 Task: Search round trip flight ticket for 5 adults, 1 child, 2 infants in seat and 1 infant on lap in business from Niagara Falls: Niagara Falls International Airport to Springfield: Abraham Lincoln Capital Airport on 5-2-2023 and return on 5-2-2023. Choice of flights is Southwest. Number of bags: 1 carry on bag. Price is upto 96000. Outbound departure time preference is 21:15. Return departure time preference is 0:00.
Action: Mouse moved to (264, 326)
Screenshot: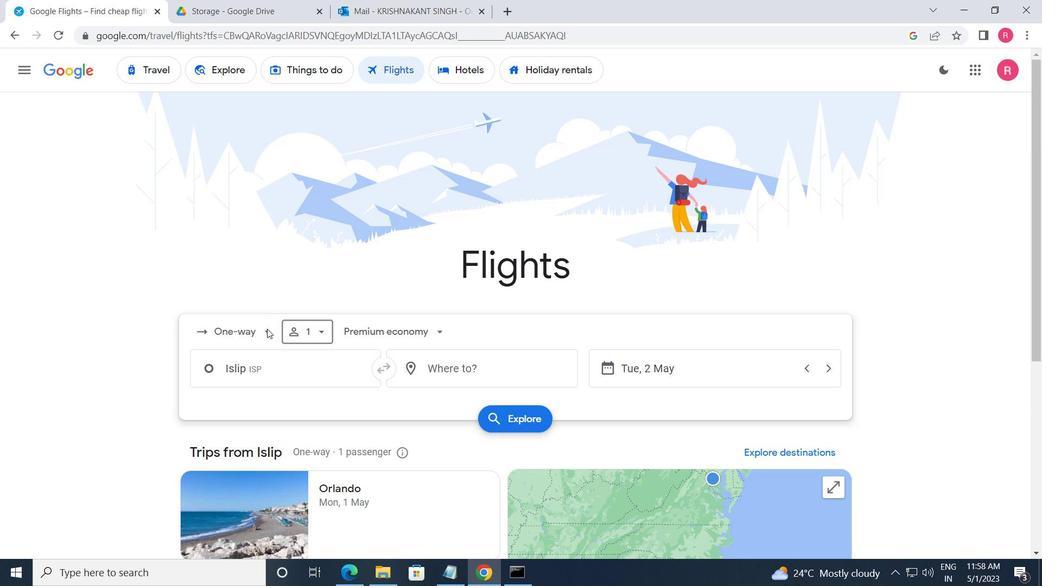 
Action: Mouse pressed left at (264, 326)
Screenshot: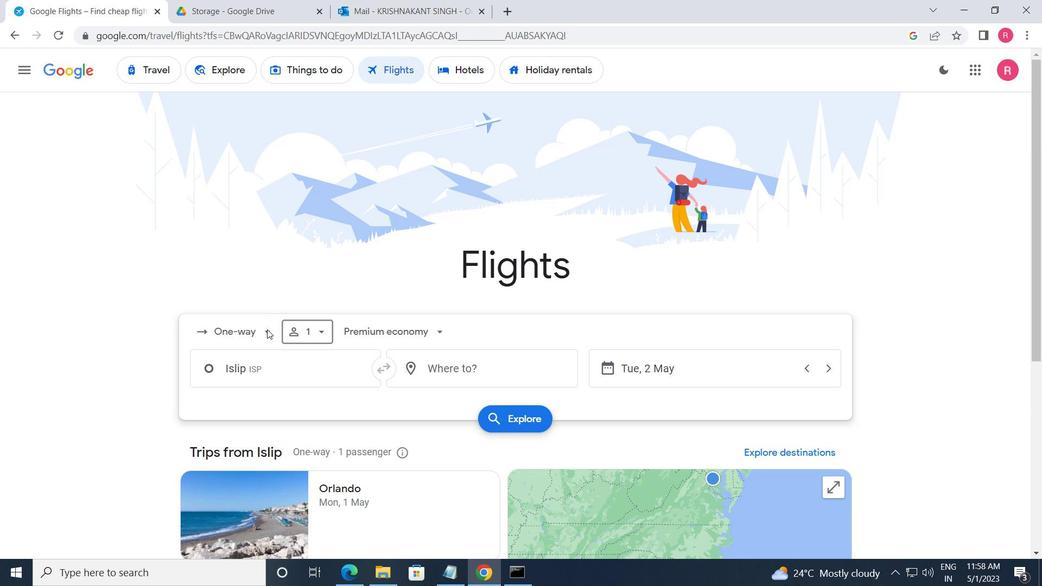 
Action: Mouse moved to (265, 387)
Screenshot: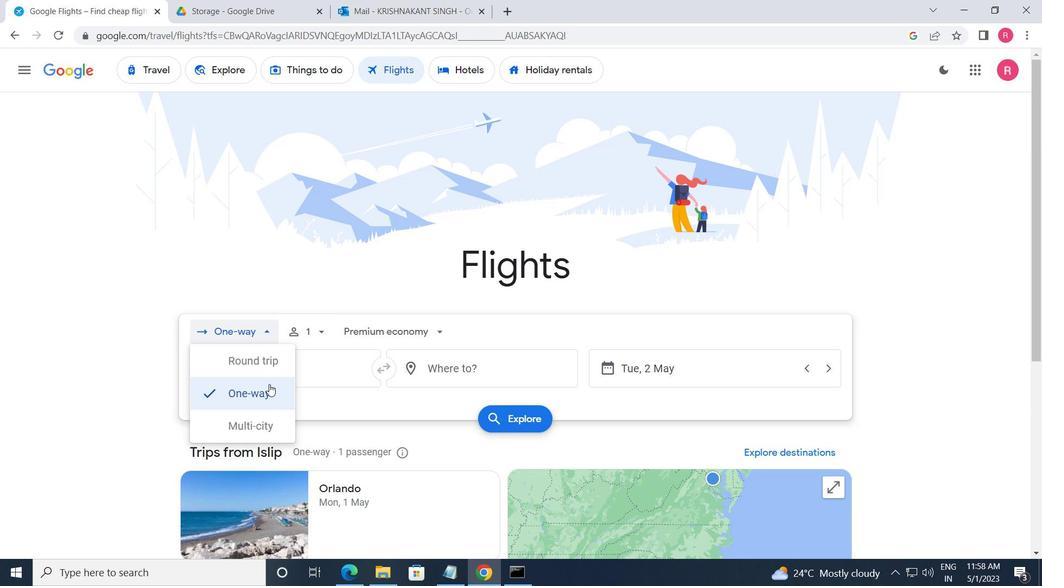 
Action: Mouse pressed left at (265, 387)
Screenshot: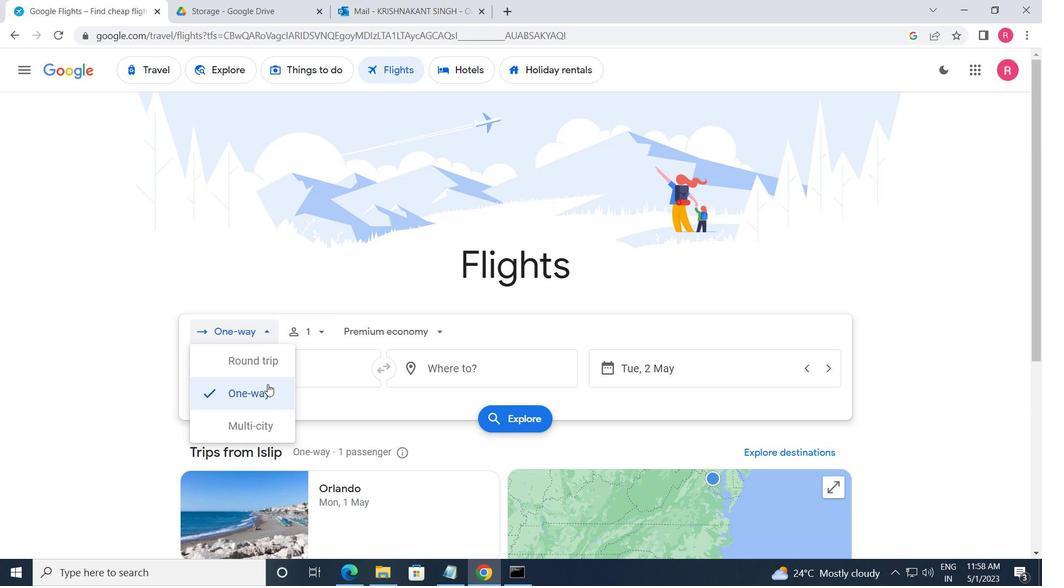 
Action: Mouse moved to (303, 339)
Screenshot: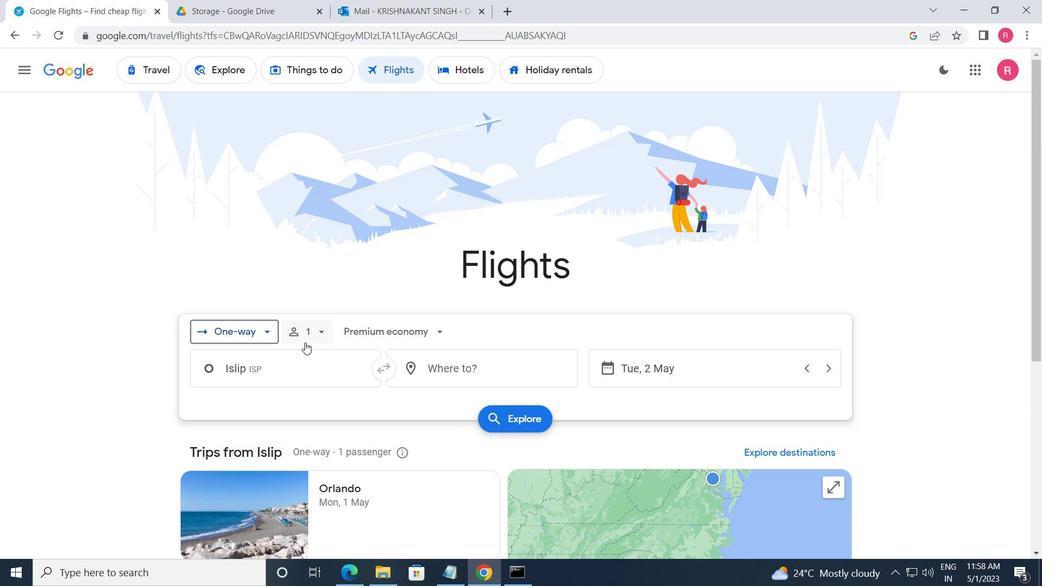 
Action: Mouse pressed left at (303, 339)
Screenshot: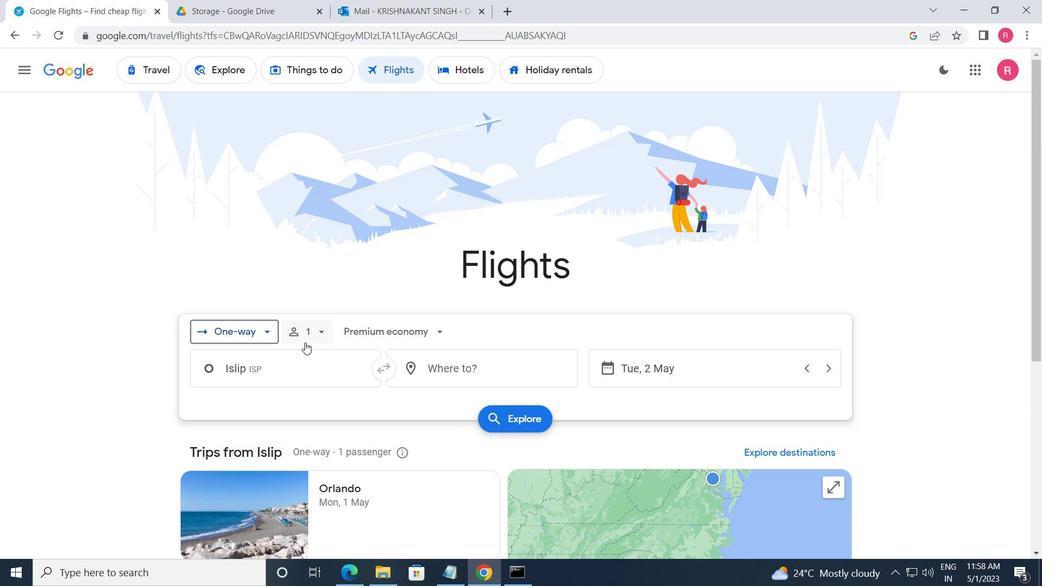 
Action: Mouse moved to (423, 396)
Screenshot: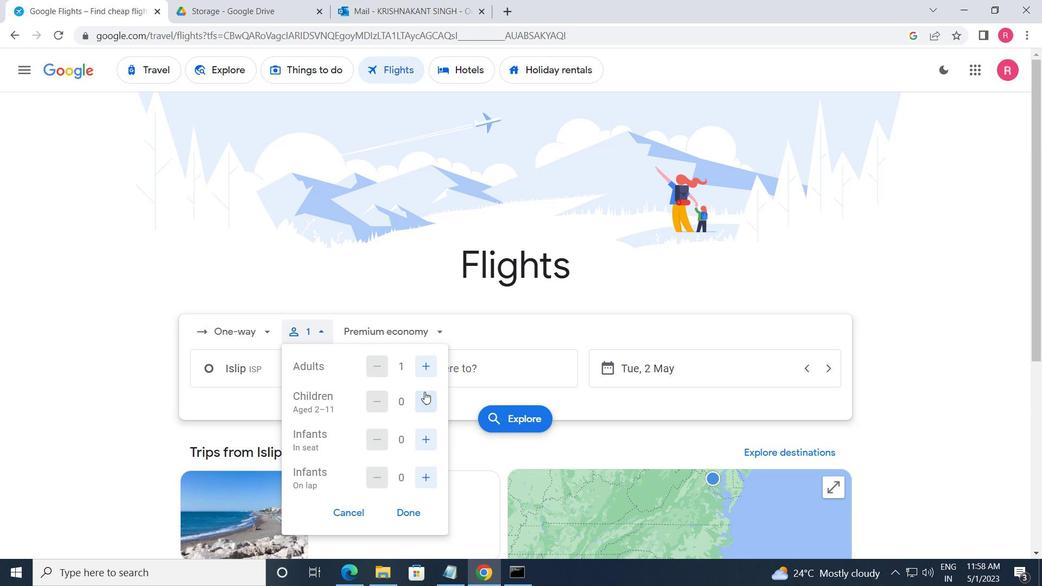 
Action: Mouse pressed left at (423, 396)
Screenshot: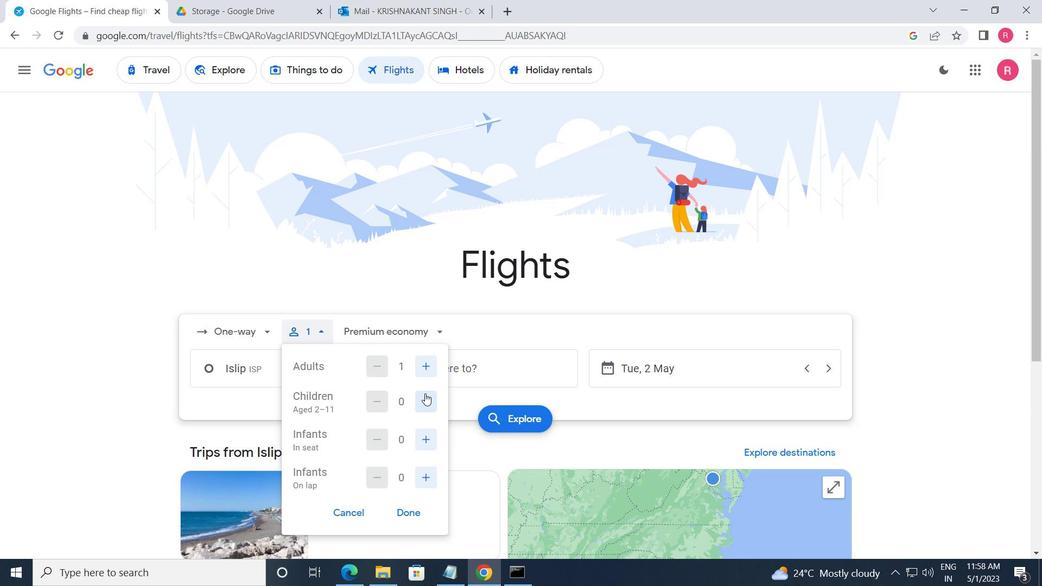
Action: Mouse moved to (423, 397)
Screenshot: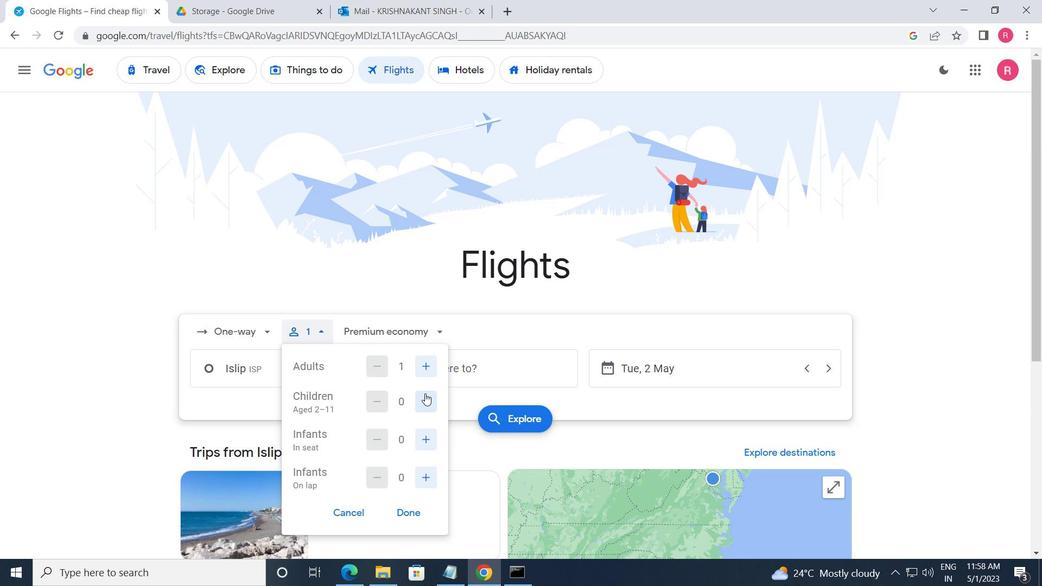 
Action: Mouse pressed left at (423, 397)
Screenshot: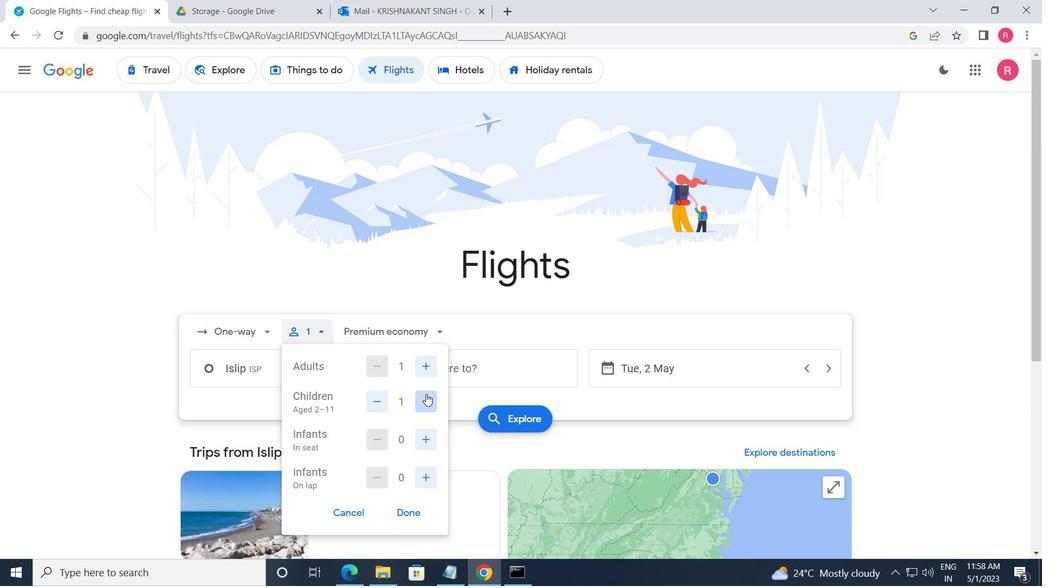 
Action: Mouse moved to (424, 397)
Screenshot: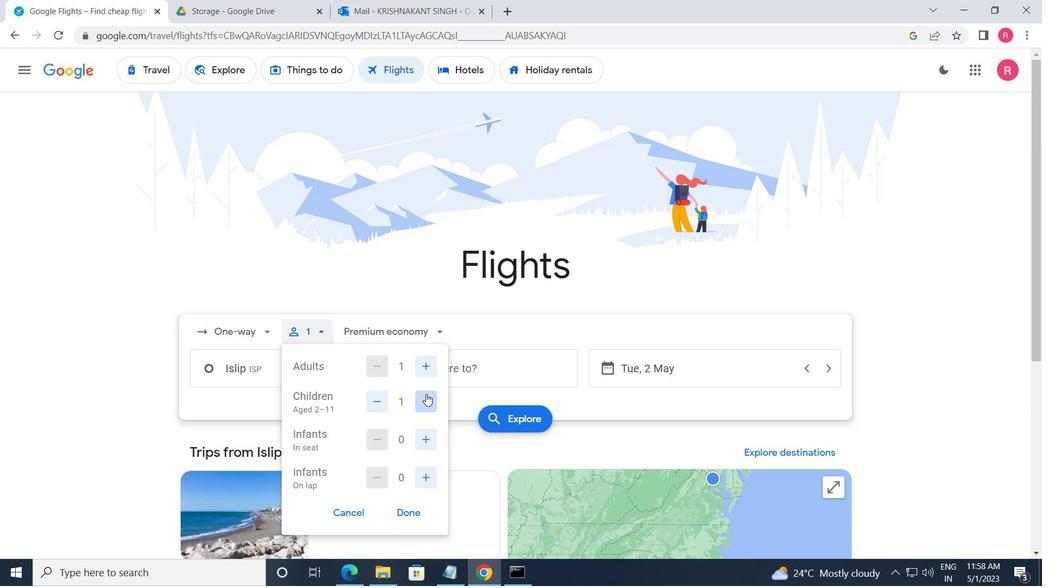 
Action: Mouse pressed left at (424, 397)
Screenshot: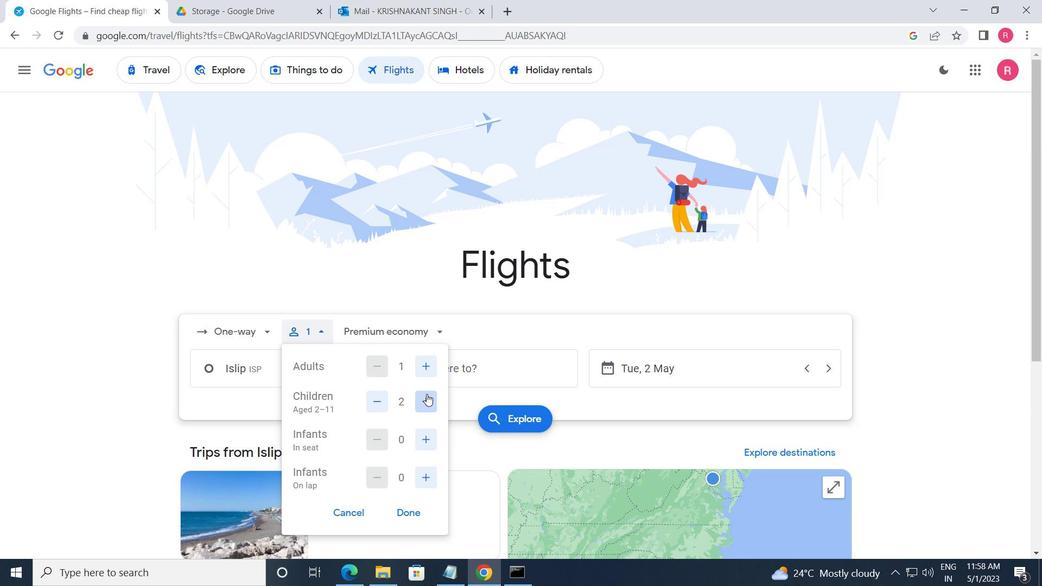 
Action: Mouse moved to (424, 397)
Screenshot: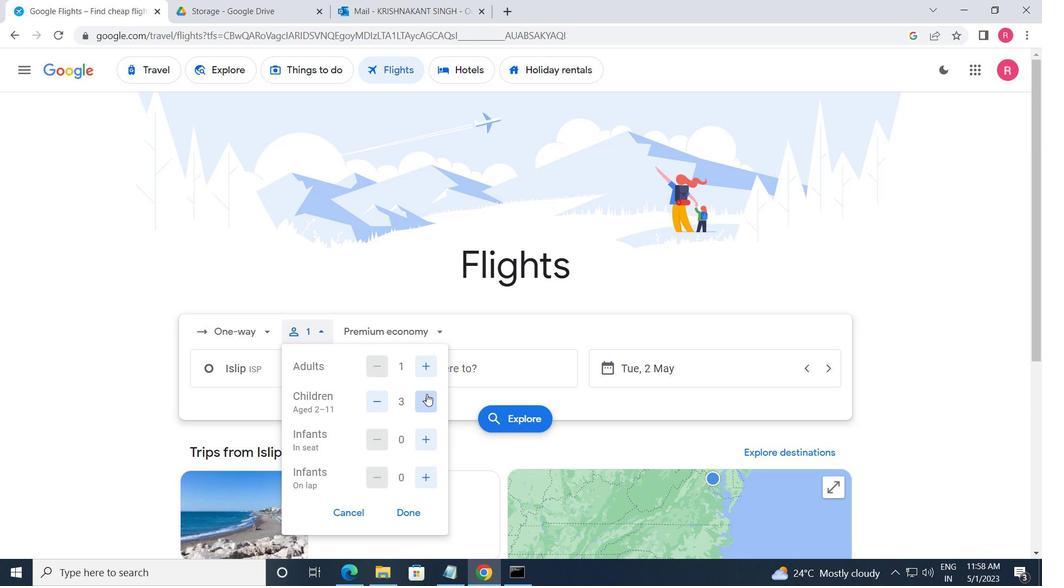 
Action: Mouse pressed left at (424, 397)
Screenshot: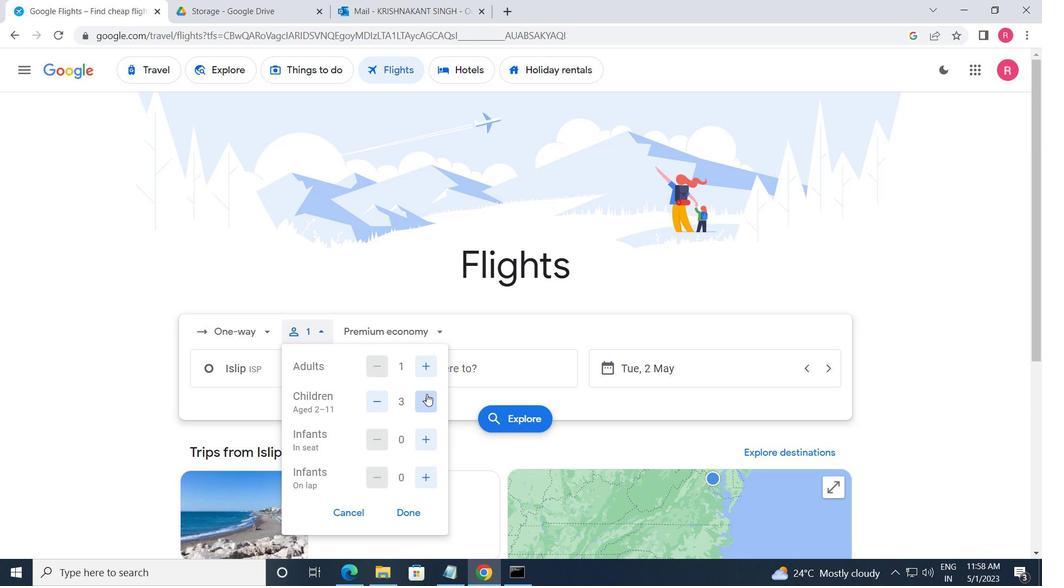 
Action: Mouse moved to (426, 395)
Screenshot: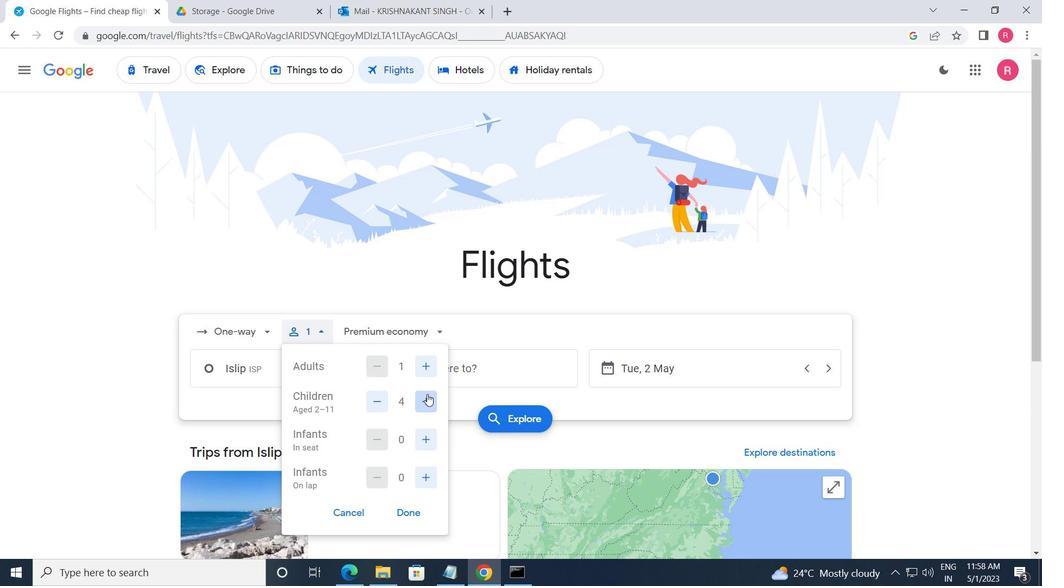
Action: Mouse pressed left at (426, 395)
Screenshot: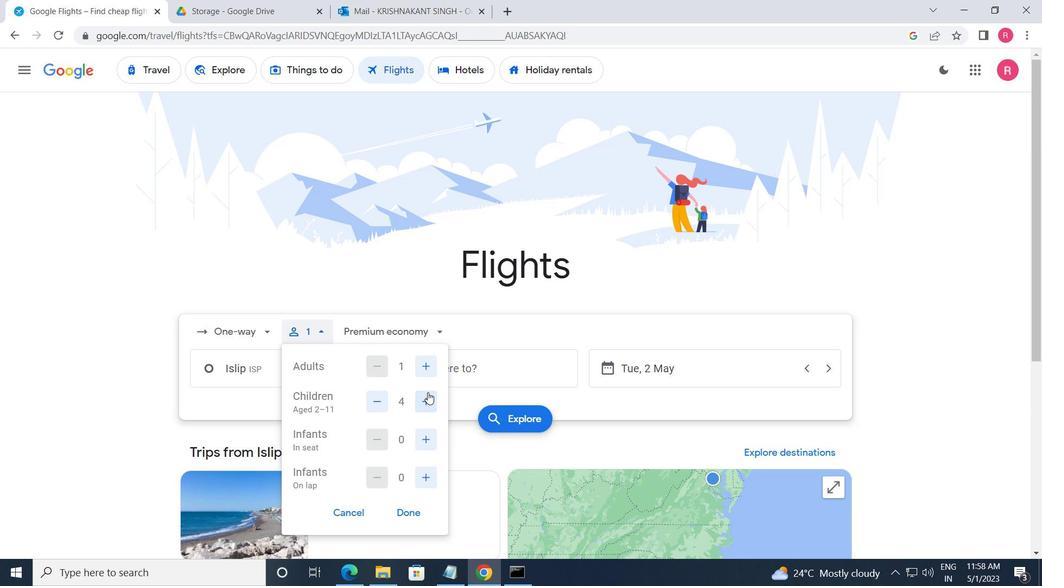 
Action: Mouse moved to (427, 441)
Screenshot: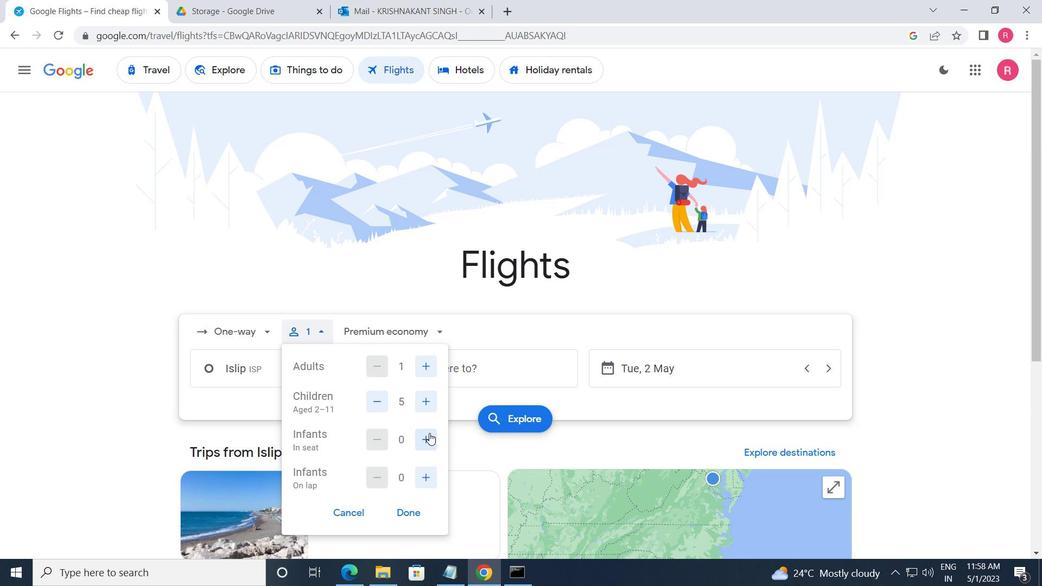 
Action: Mouse pressed left at (427, 441)
Screenshot: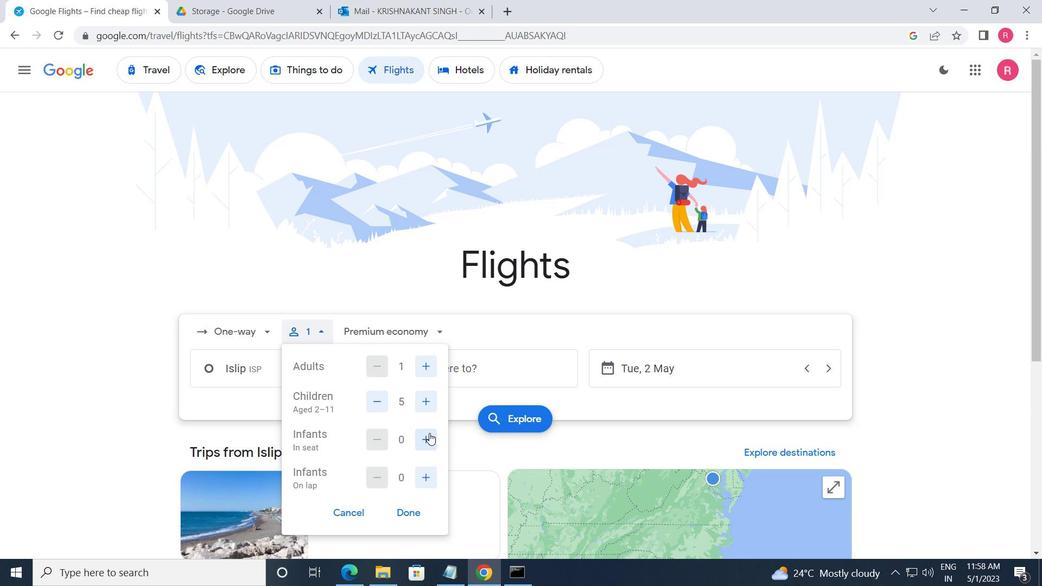 
Action: Mouse moved to (427, 441)
Screenshot: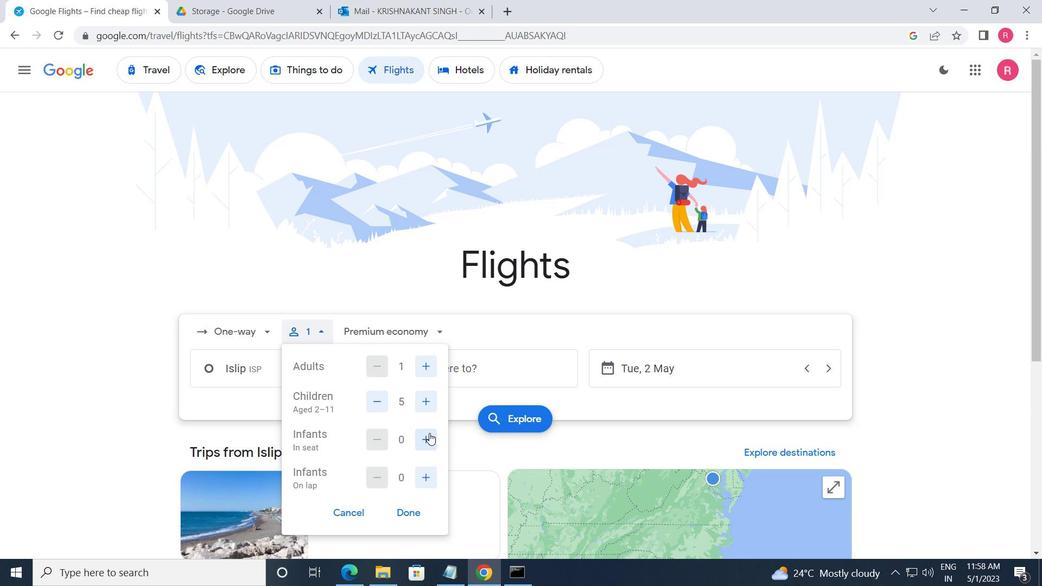 
Action: Mouse pressed left at (427, 441)
Screenshot: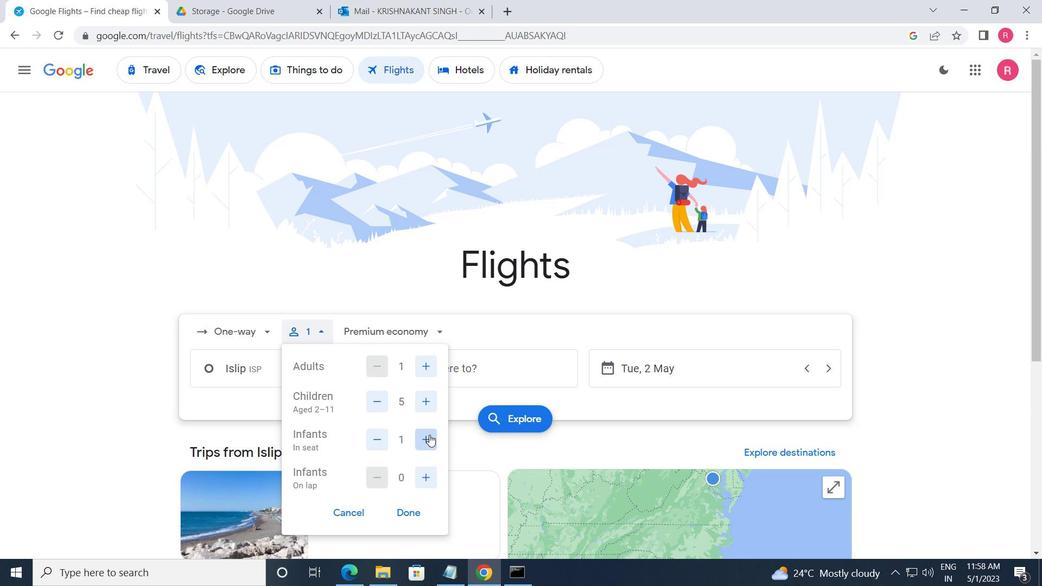 
Action: Mouse moved to (423, 483)
Screenshot: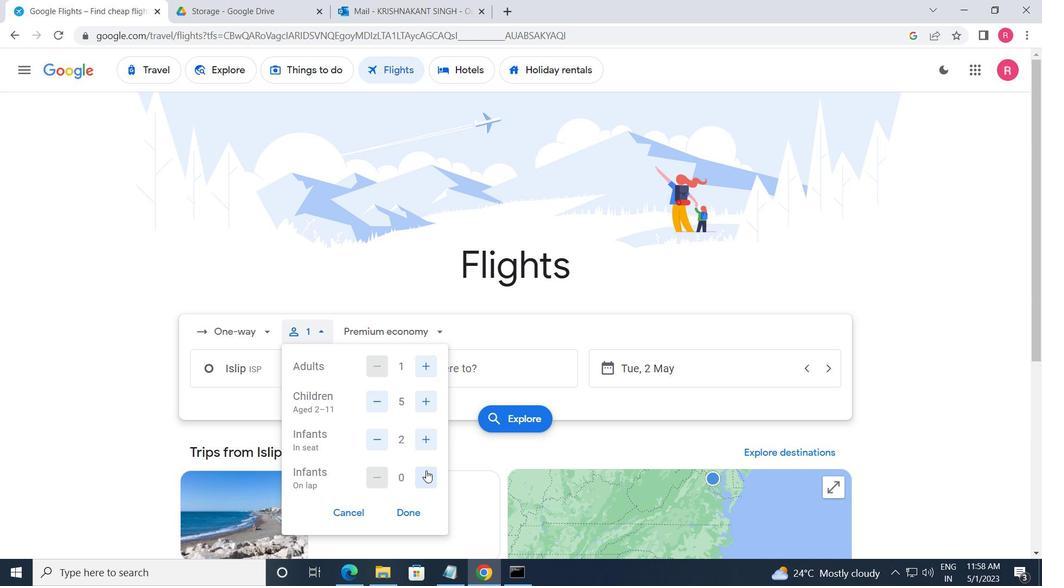 
Action: Mouse pressed left at (423, 483)
Screenshot: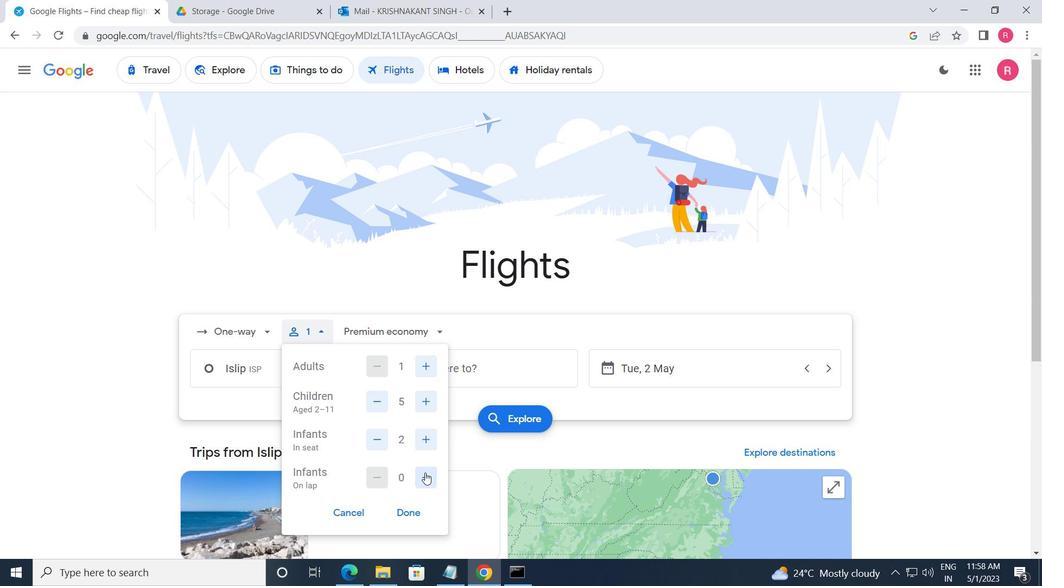 
Action: Mouse moved to (372, 491)
Screenshot: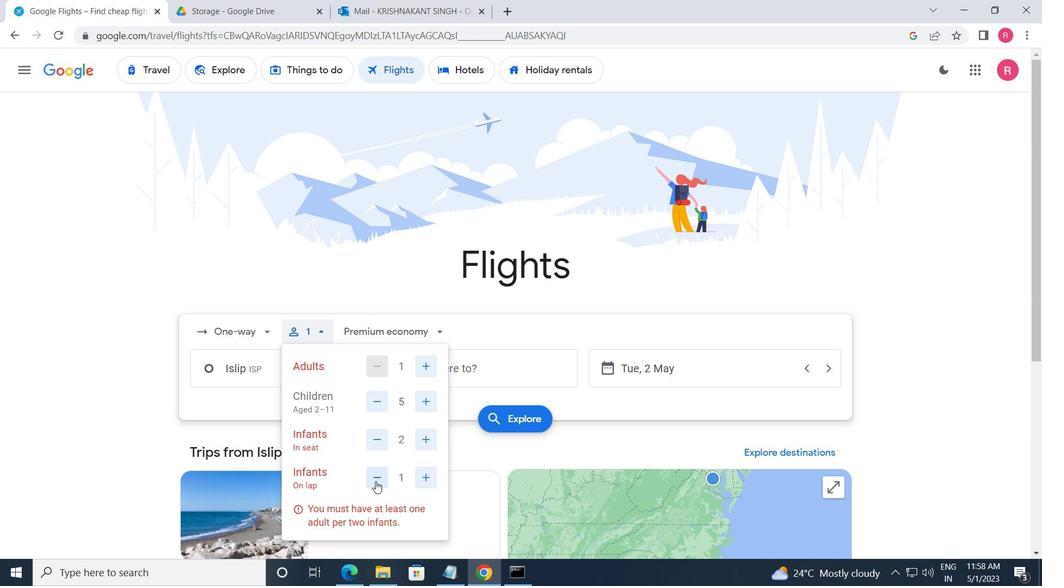 
Action: Mouse pressed left at (372, 491)
Screenshot: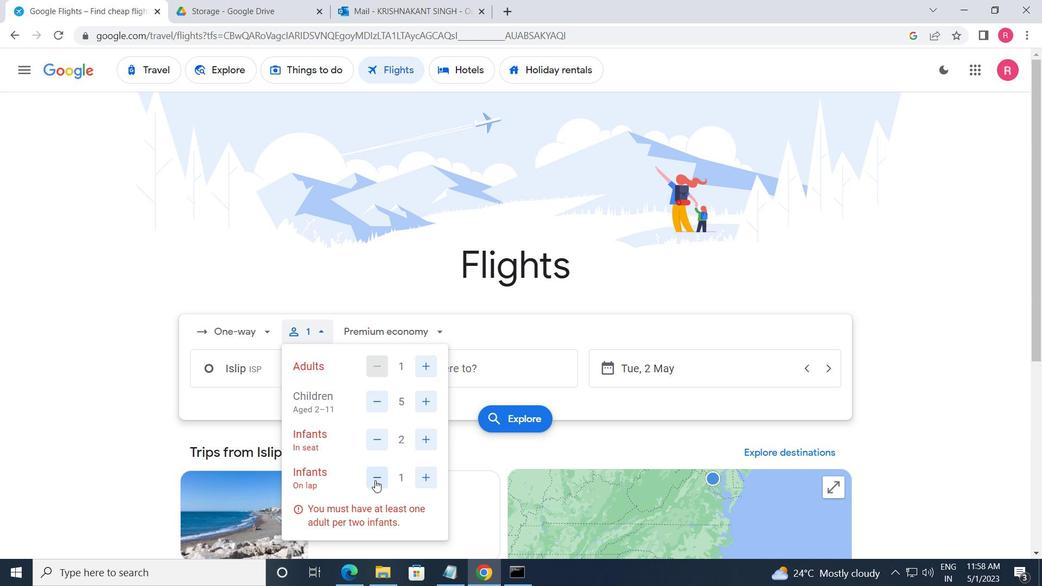 
Action: Mouse moved to (404, 531)
Screenshot: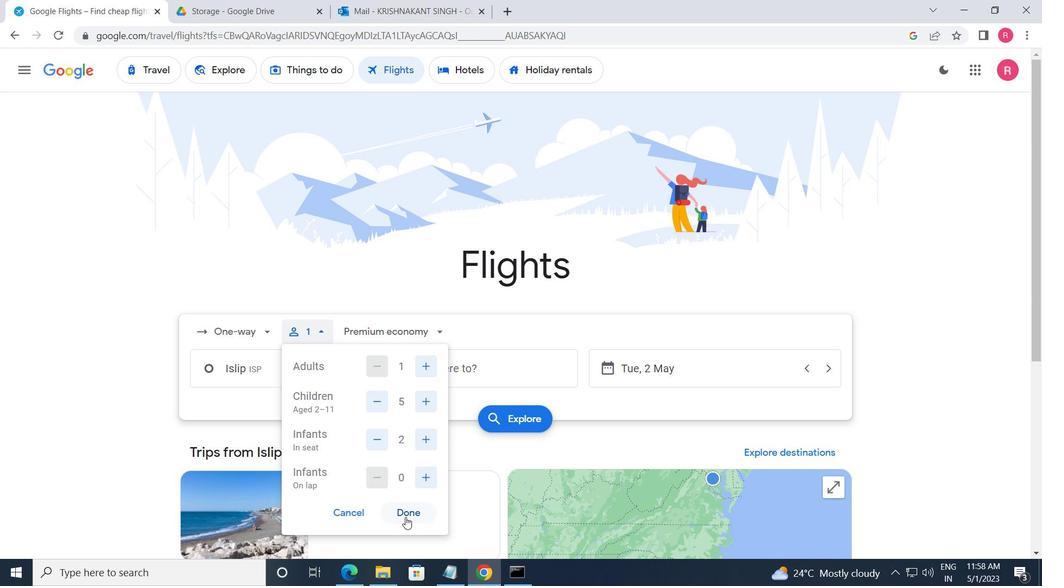 
Action: Mouse pressed left at (404, 531)
Screenshot: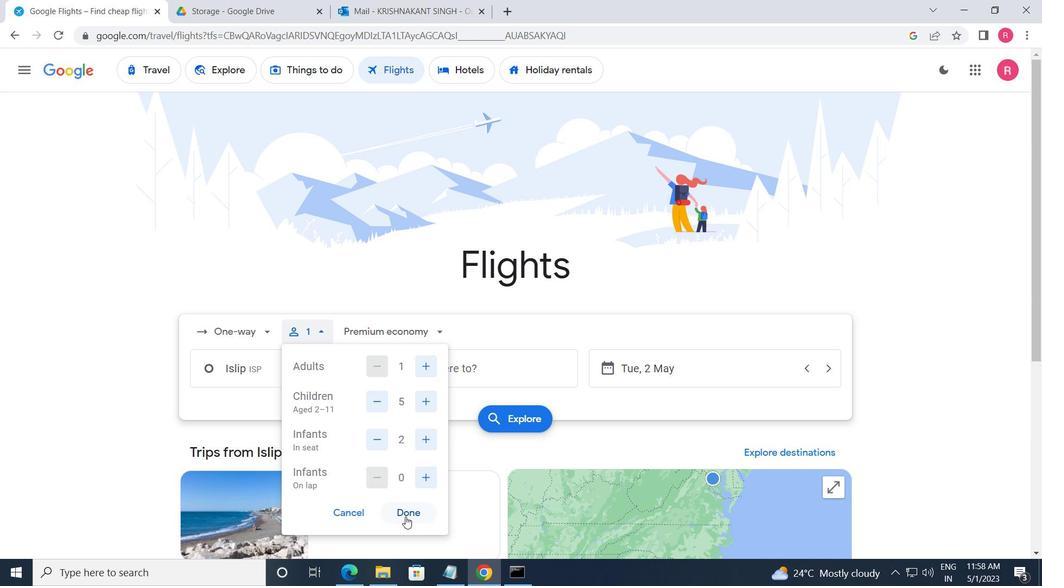 
Action: Mouse moved to (425, 325)
Screenshot: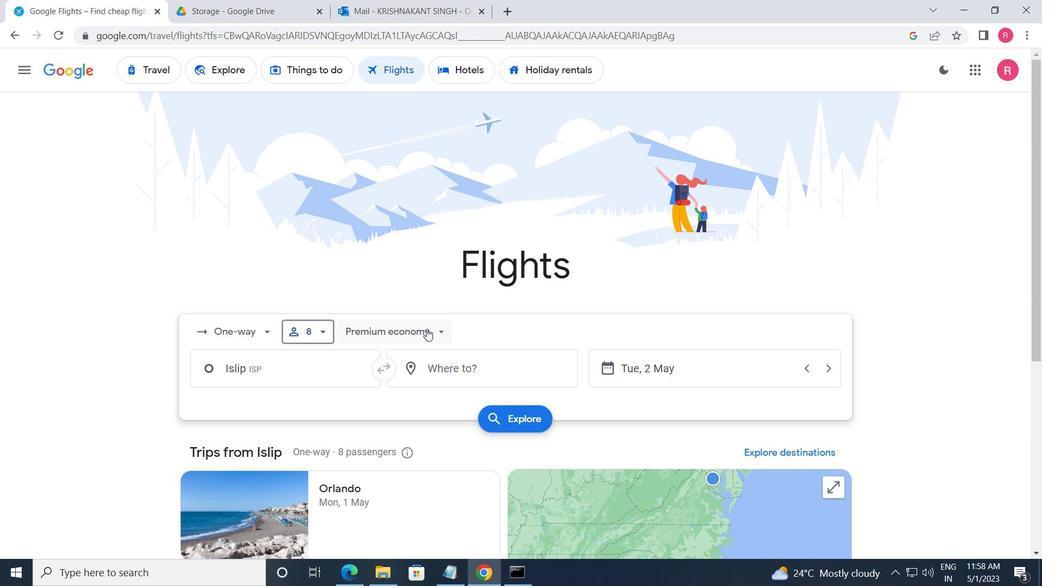 
Action: Mouse pressed left at (425, 325)
Screenshot: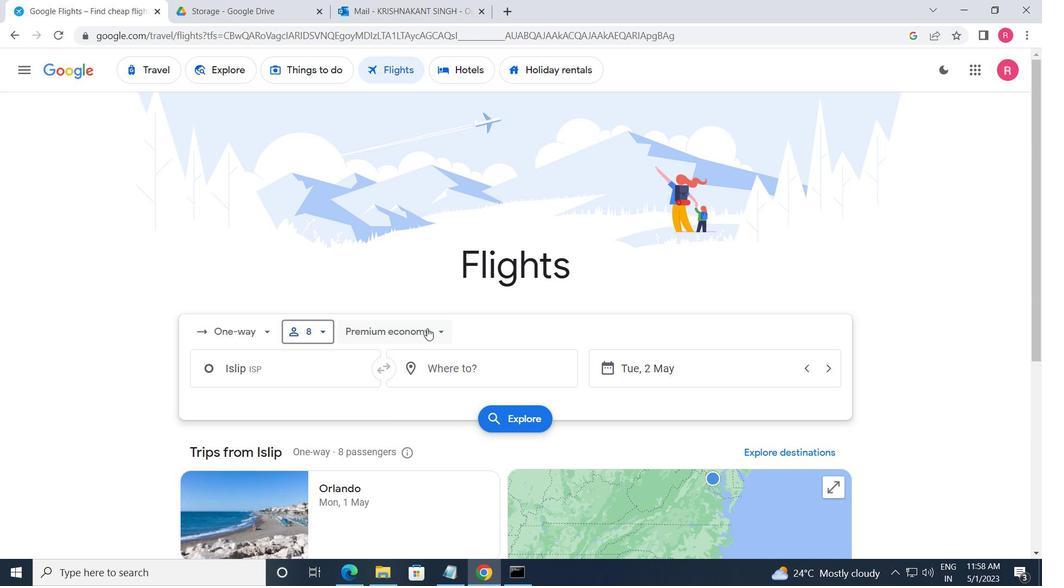 
Action: Mouse moved to (382, 469)
Screenshot: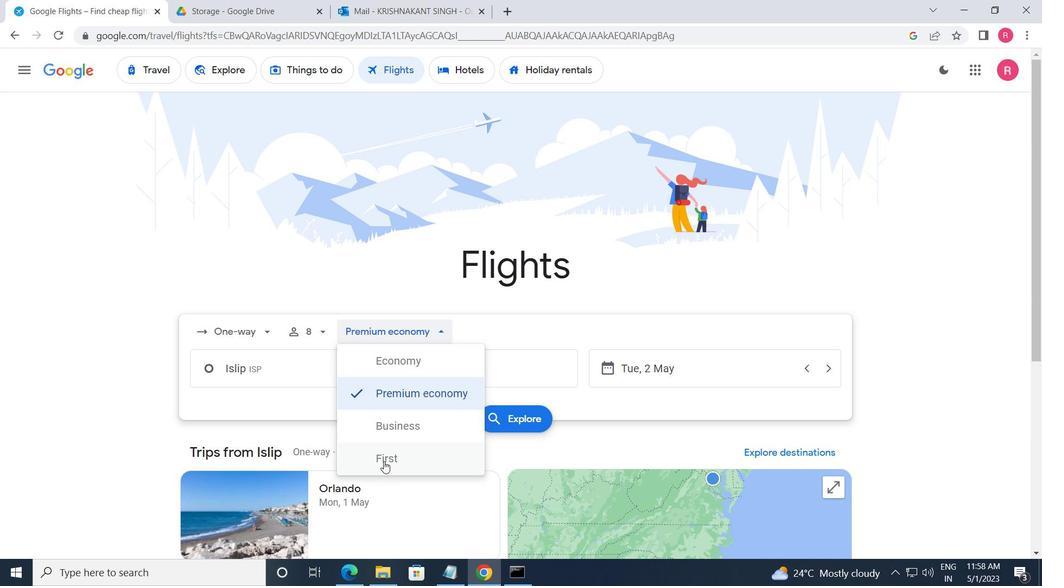 
Action: Mouse pressed left at (382, 469)
Screenshot: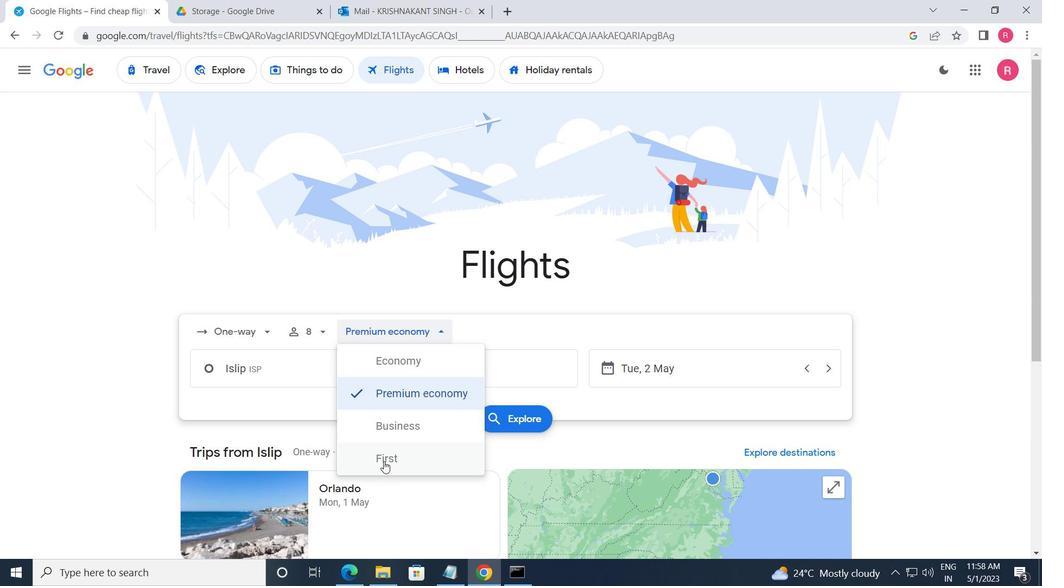 
Action: Mouse moved to (334, 363)
Screenshot: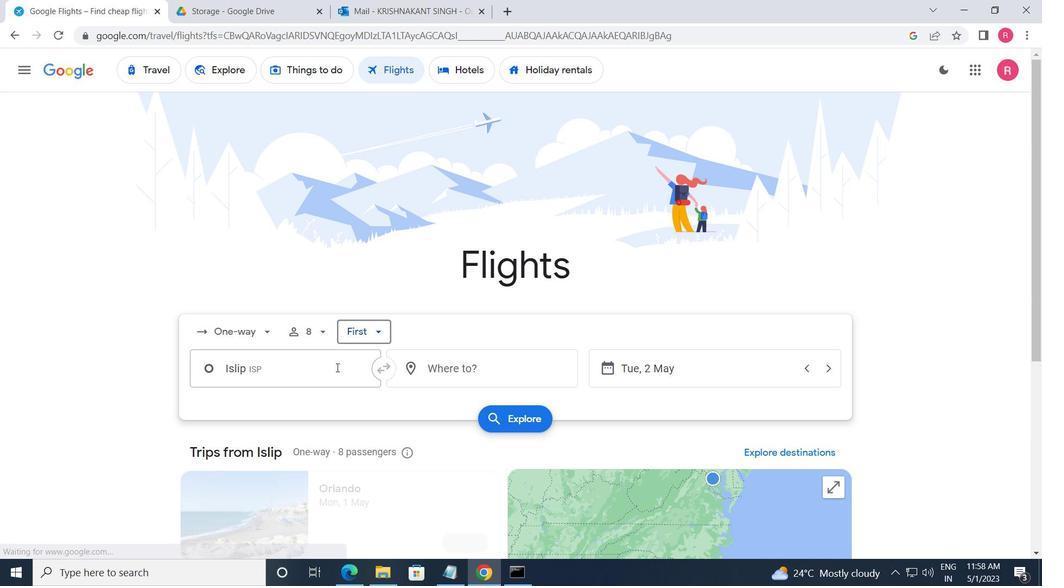 
Action: Mouse pressed left at (334, 363)
Screenshot: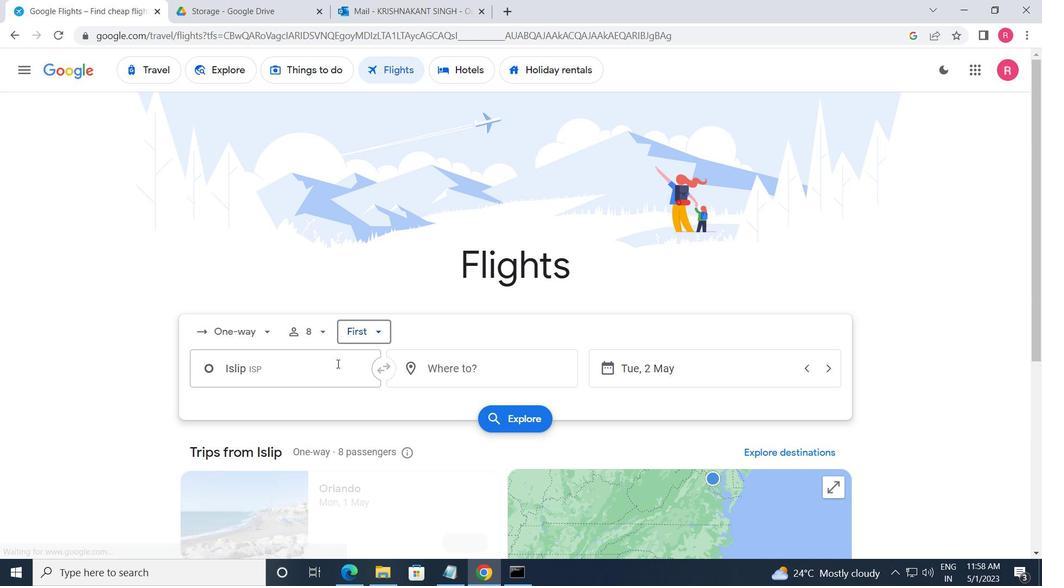
Action: Mouse moved to (334, 463)
Screenshot: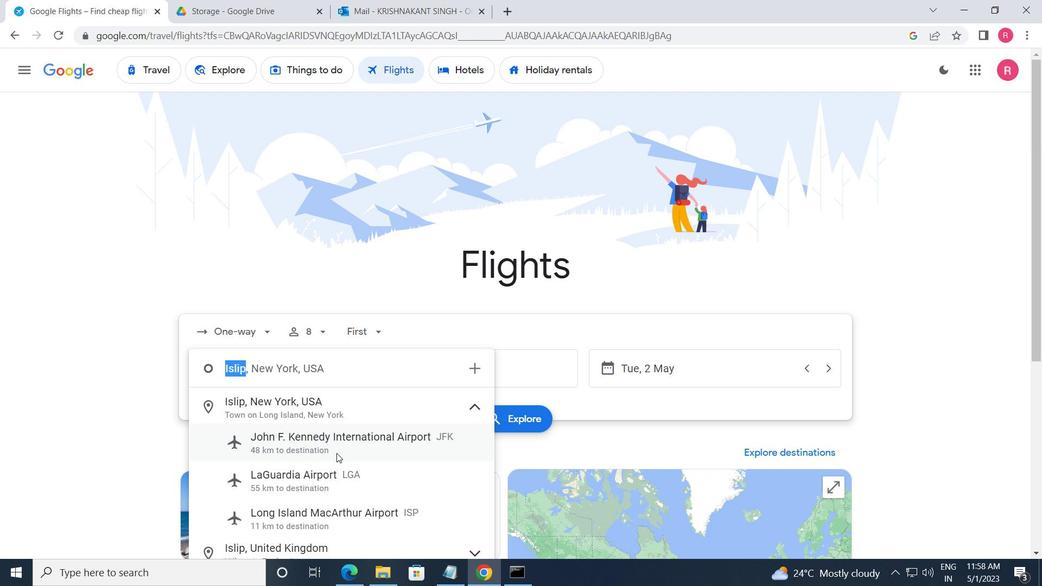 
Action: Mouse scrolled (334, 463) with delta (0, 0)
Screenshot: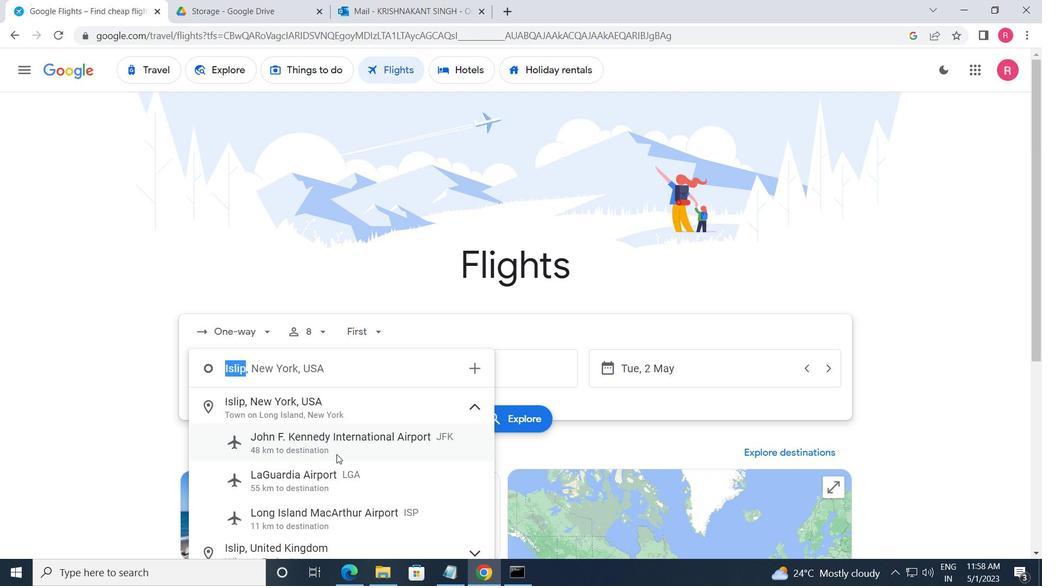 
Action: Mouse moved to (334, 460)
Screenshot: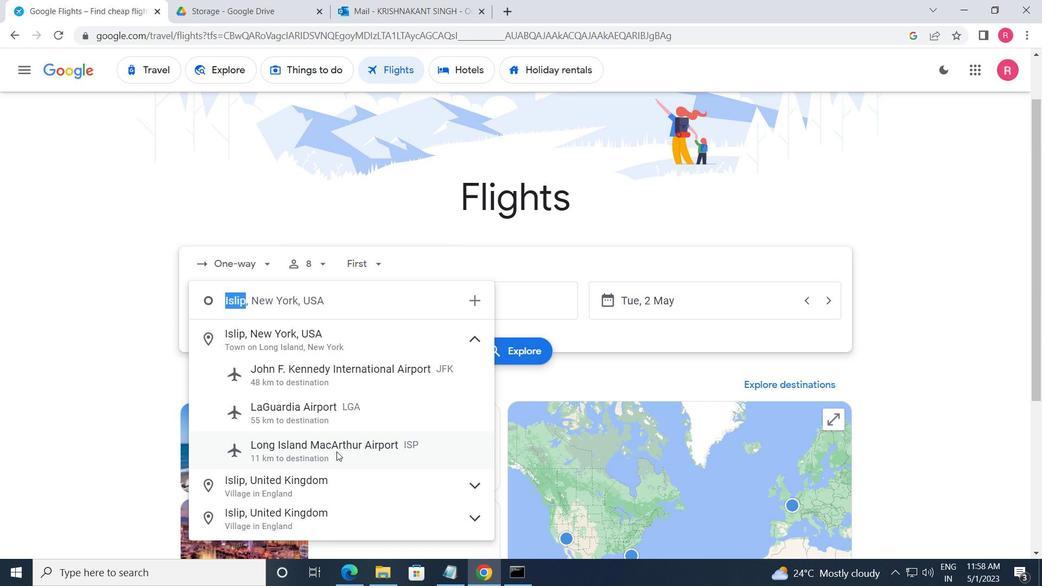
Action: Mouse pressed left at (334, 460)
Screenshot: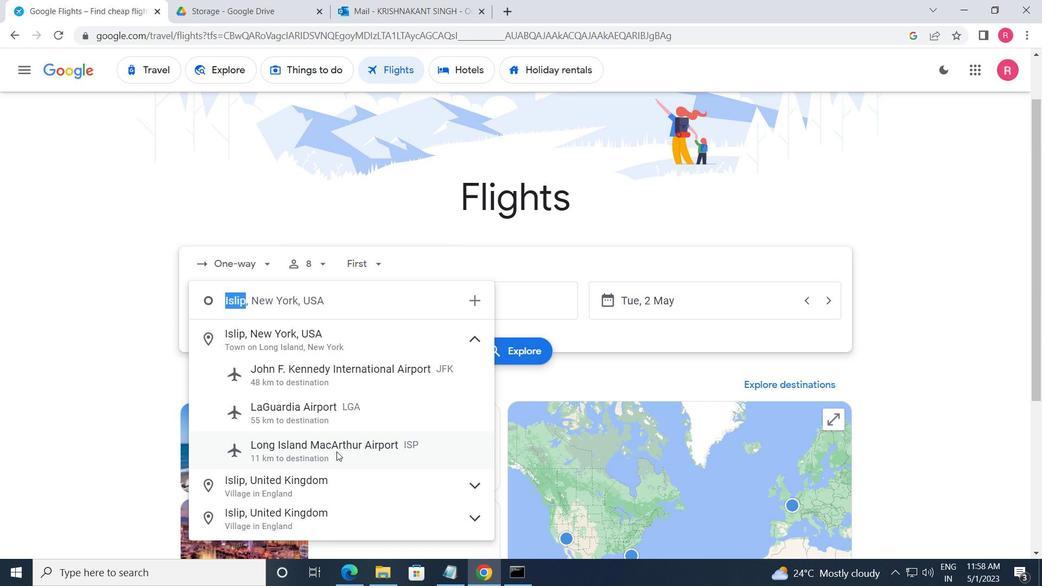 
Action: Mouse moved to (485, 301)
Screenshot: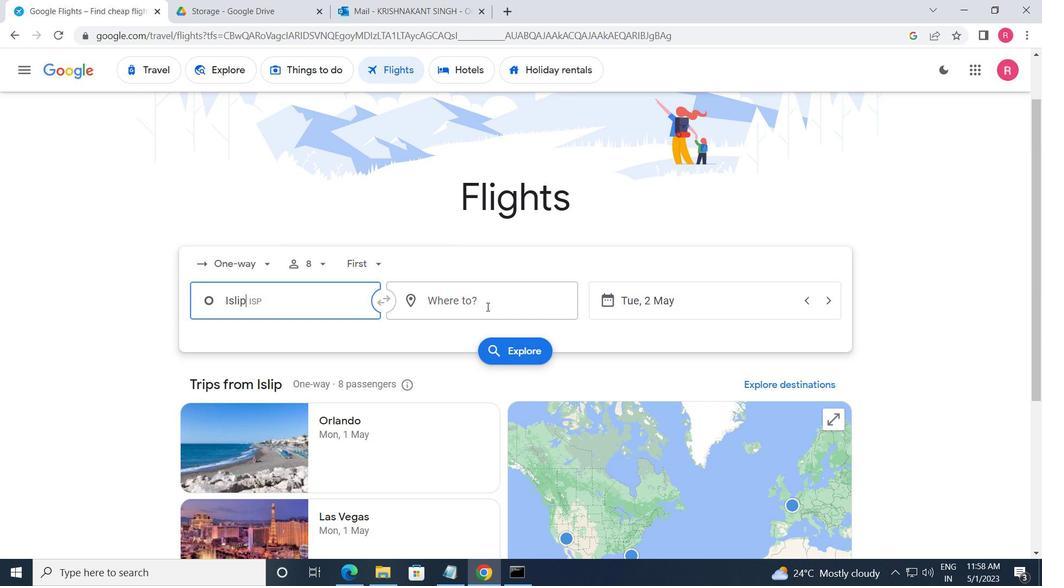 
Action: Mouse pressed left at (485, 301)
Screenshot: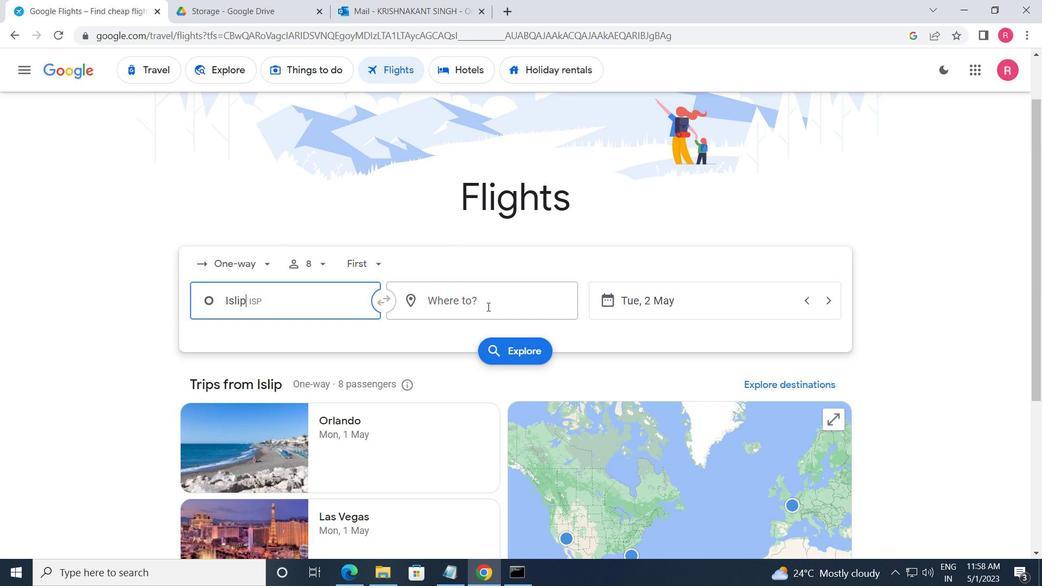 
Action: Mouse moved to (441, 450)
Screenshot: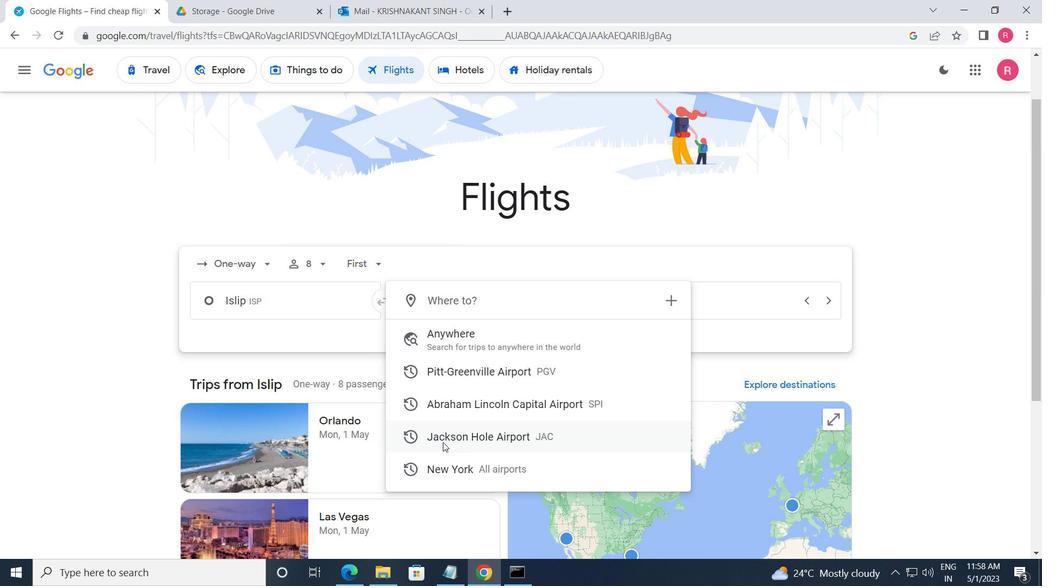 
Action: Mouse pressed left at (441, 450)
Screenshot: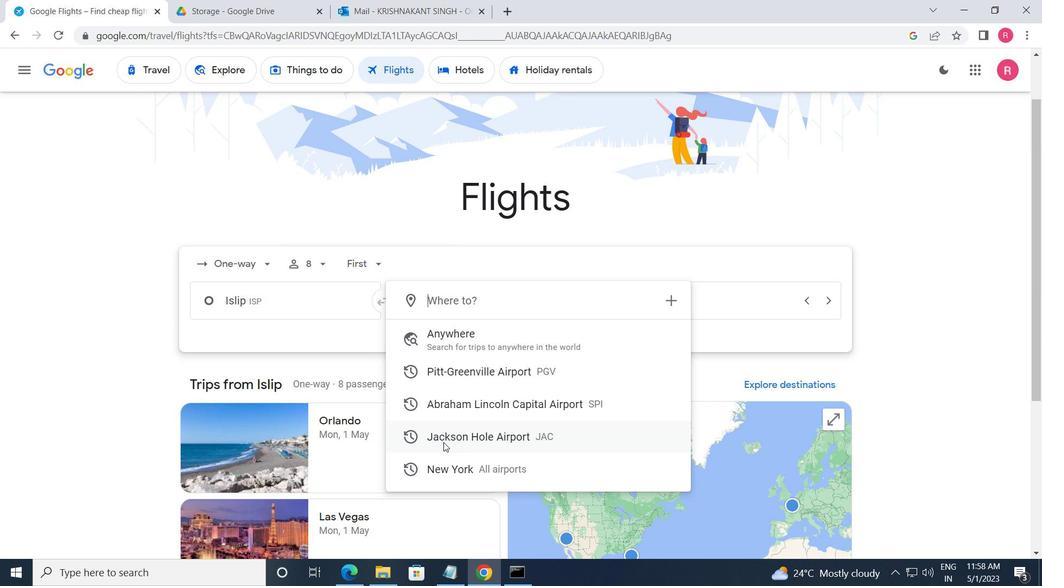 
Action: Mouse moved to (714, 307)
Screenshot: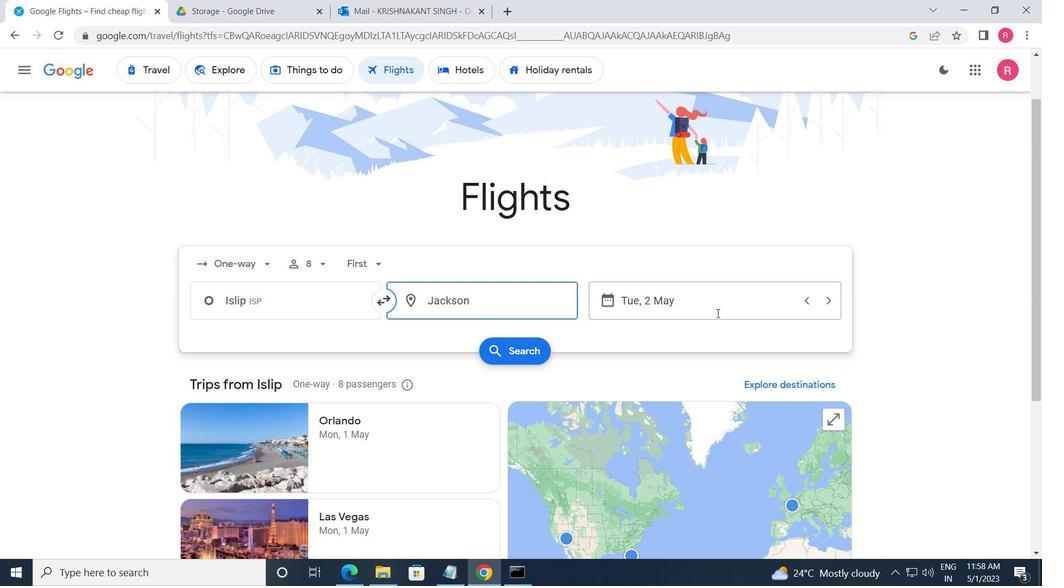
Action: Mouse pressed left at (714, 307)
Screenshot: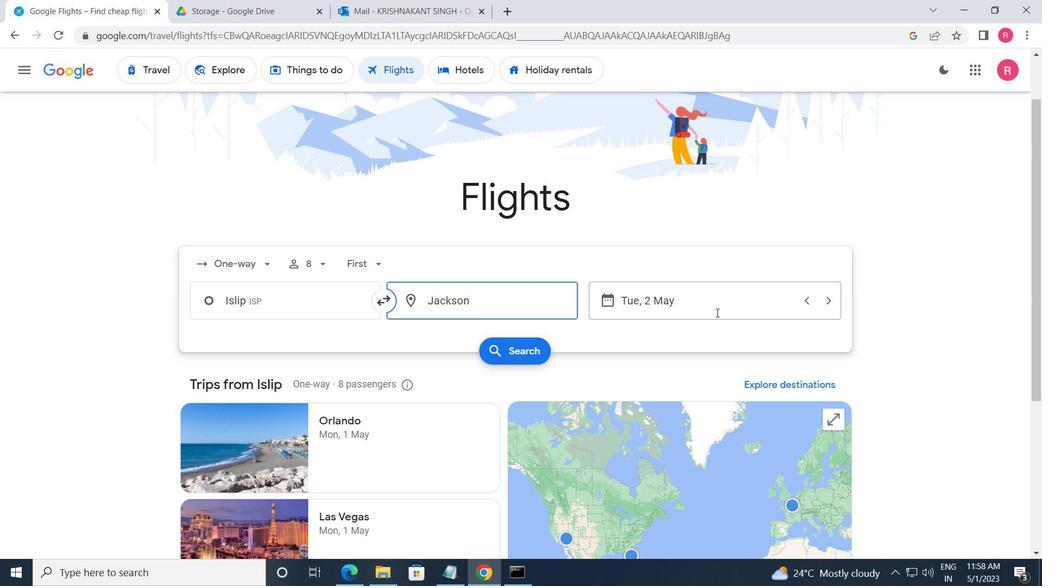 
Action: Mouse moved to (410, 304)
Screenshot: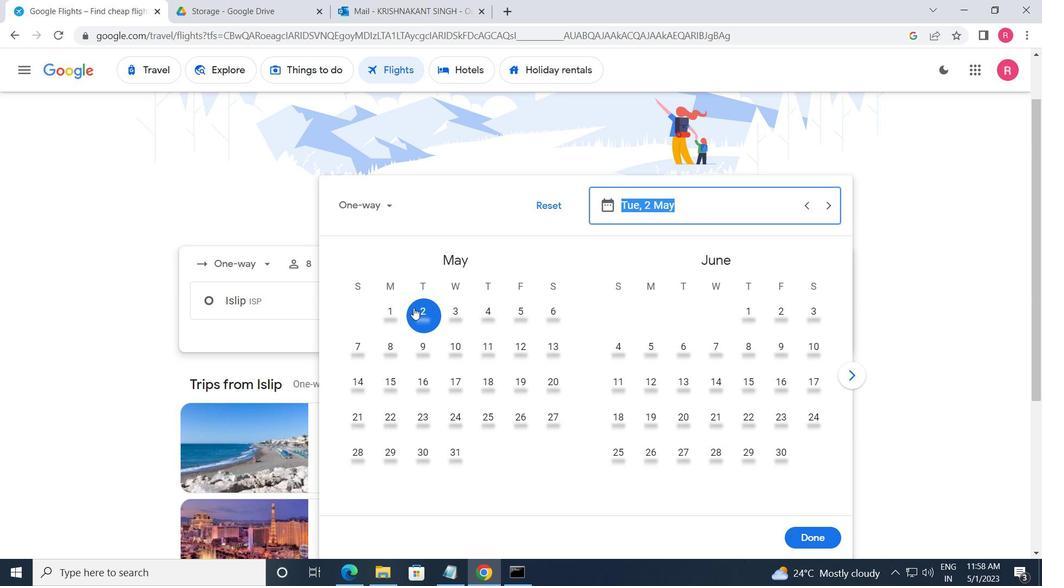 
Action: Mouse pressed left at (410, 304)
Screenshot: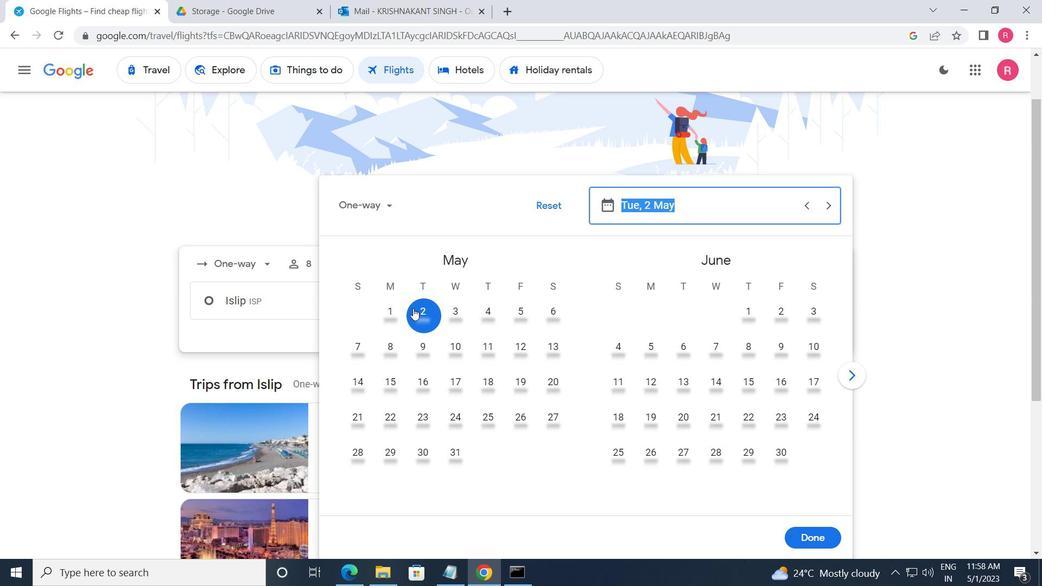 
Action: Mouse moved to (807, 547)
Screenshot: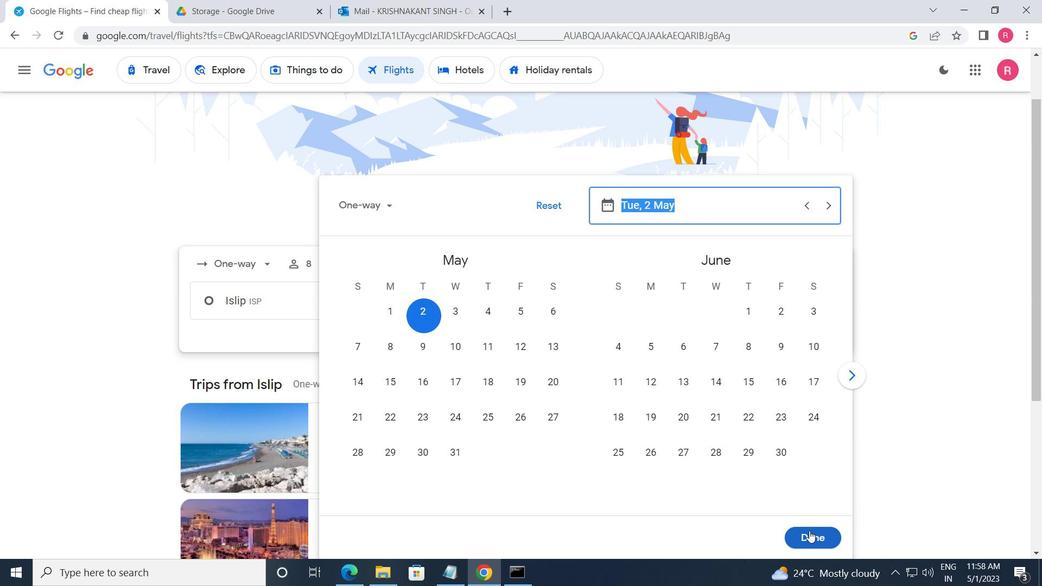 
Action: Mouse pressed left at (807, 547)
Screenshot: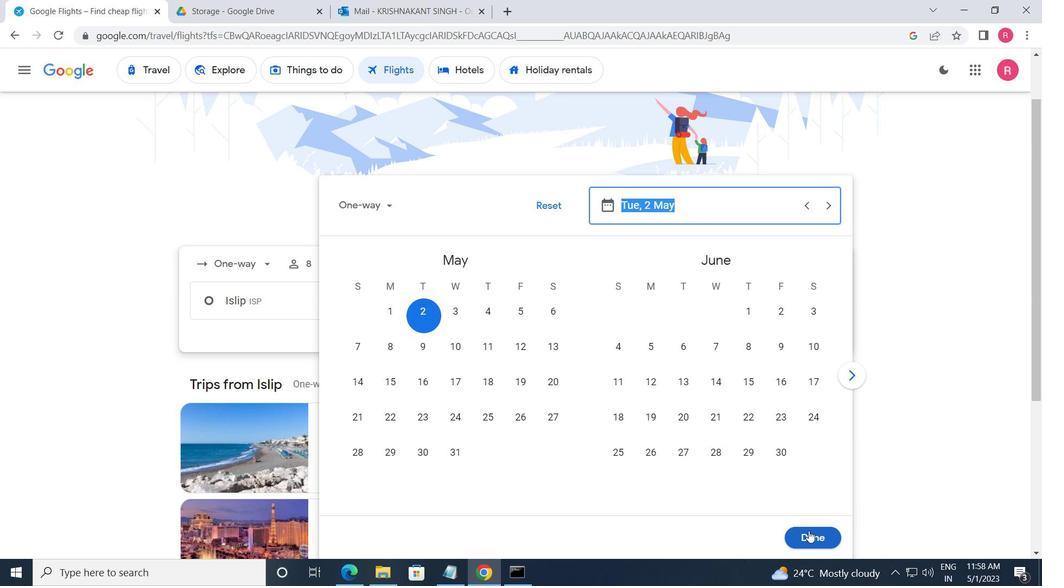 
Action: Mouse moved to (503, 346)
Screenshot: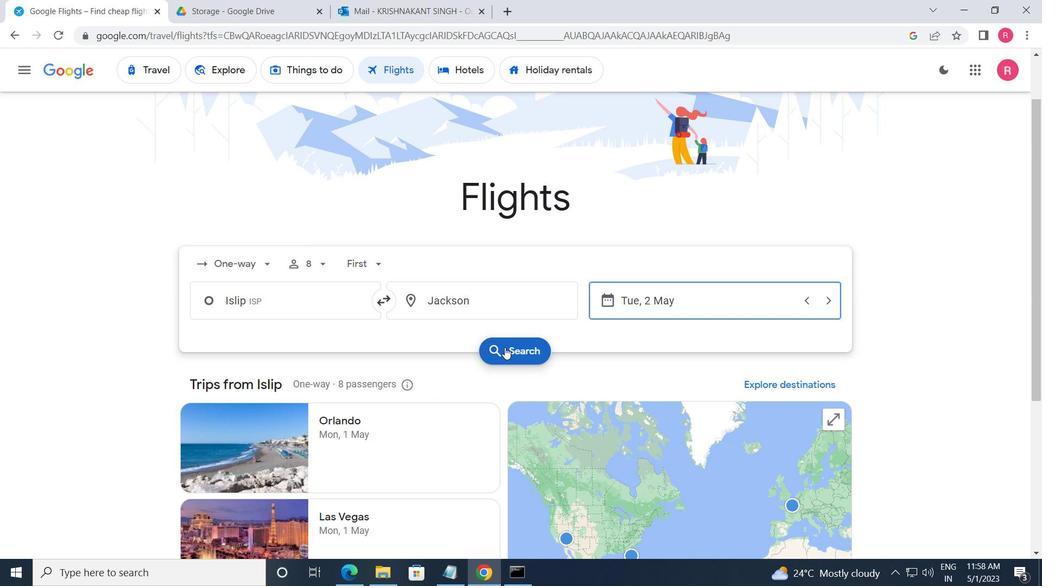 
Action: Mouse pressed left at (503, 346)
Screenshot: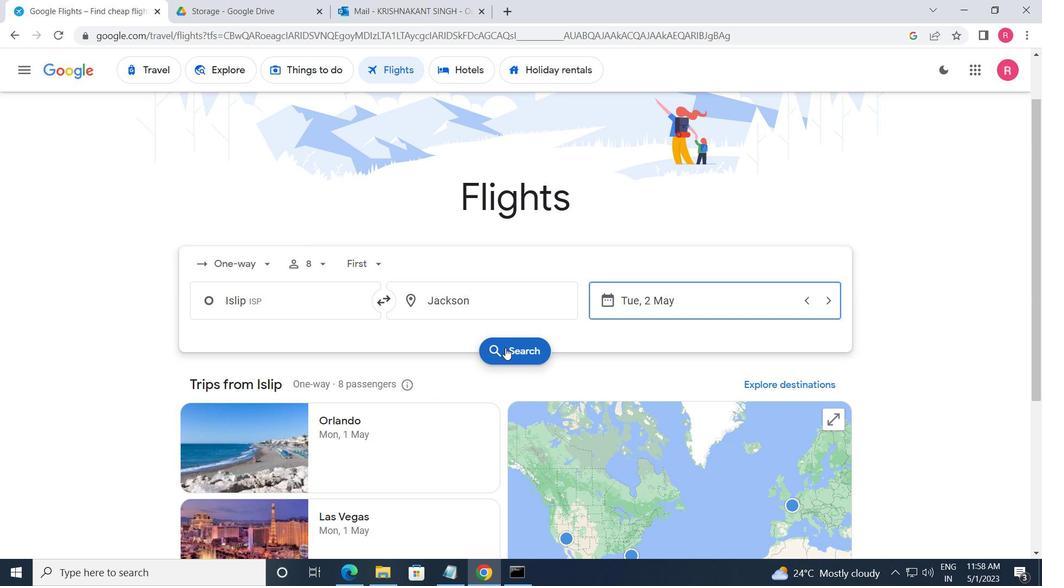 
Action: Mouse moved to (206, 175)
Screenshot: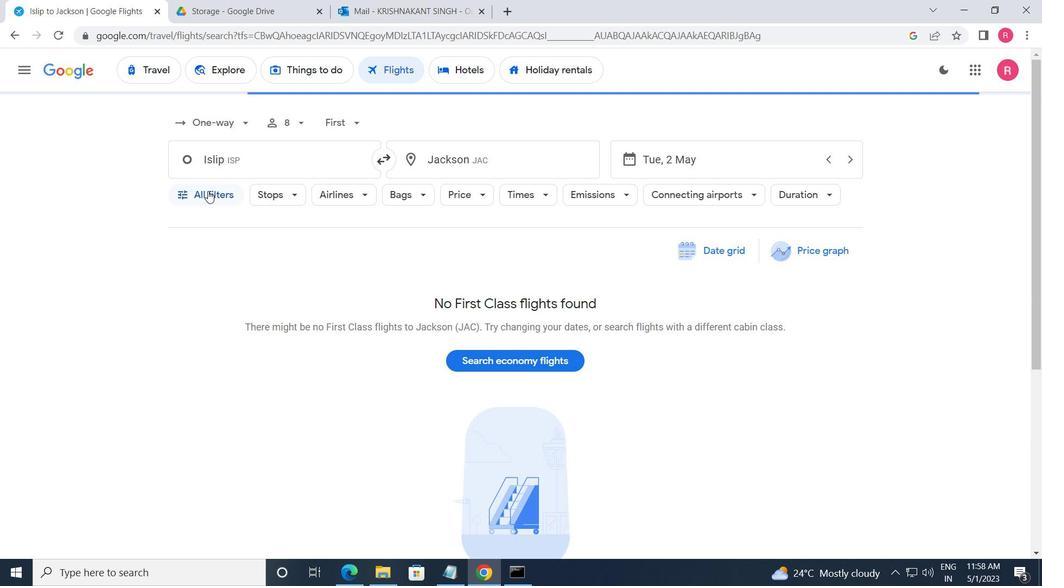 
Action: Mouse pressed left at (206, 175)
Screenshot: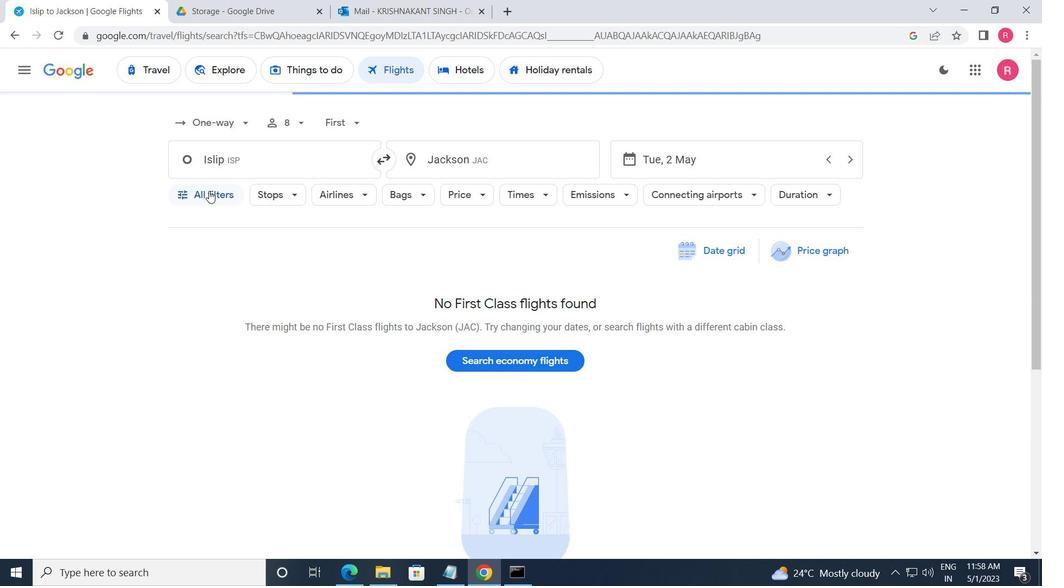 
Action: Mouse moved to (276, 343)
Screenshot: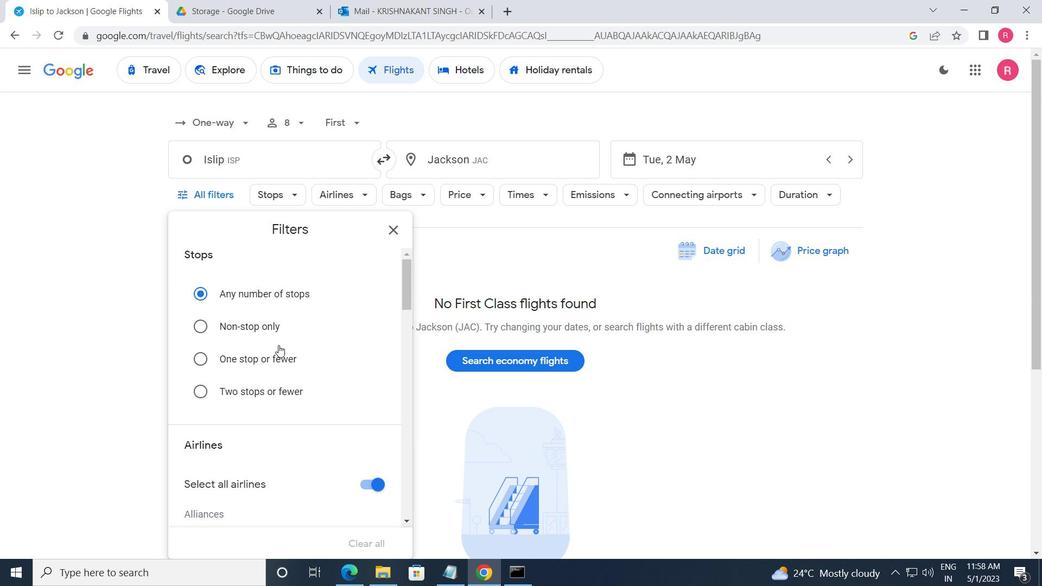 
Action: Mouse scrolled (276, 342) with delta (0, 0)
Screenshot: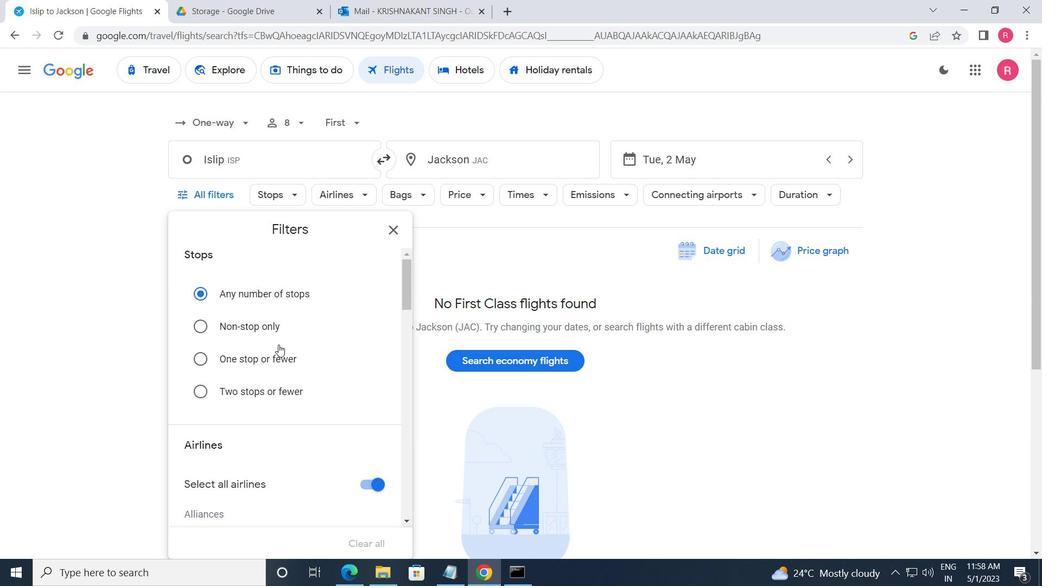 
Action: Mouse scrolled (276, 342) with delta (0, 0)
Screenshot: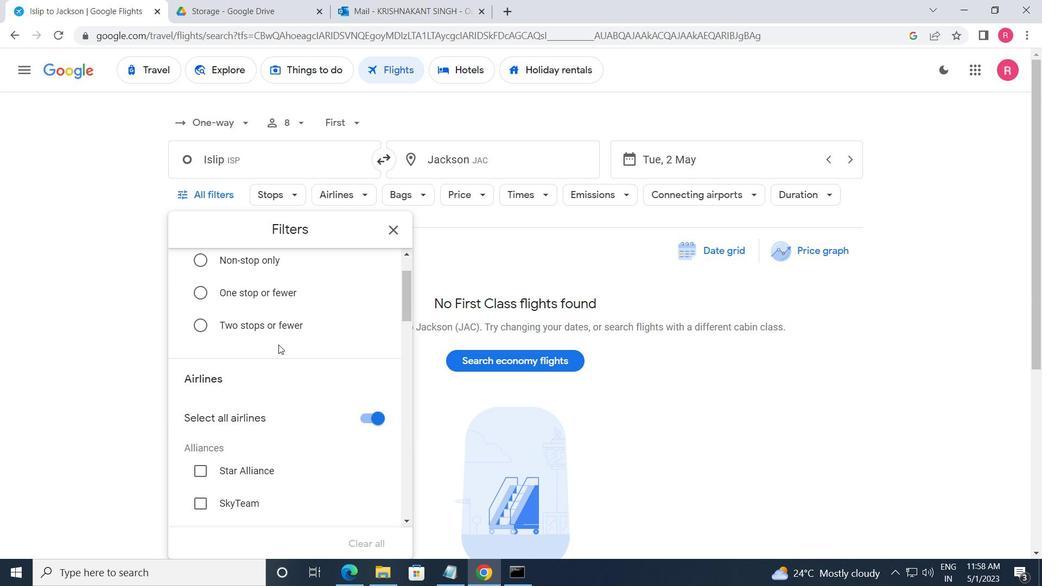 
Action: Mouse scrolled (276, 342) with delta (0, 0)
Screenshot: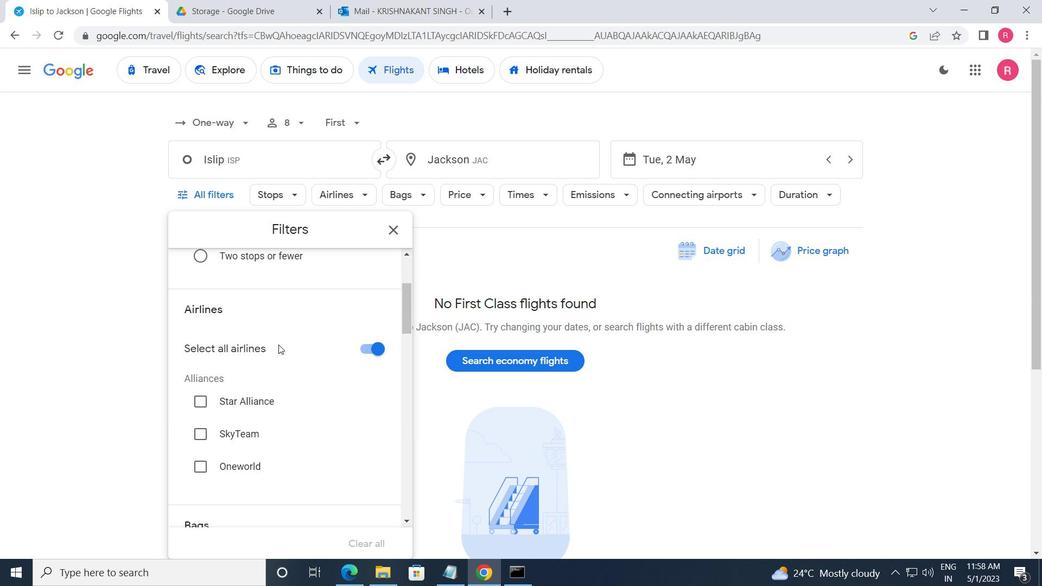 
Action: Mouse scrolled (276, 342) with delta (0, 0)
Screenshot: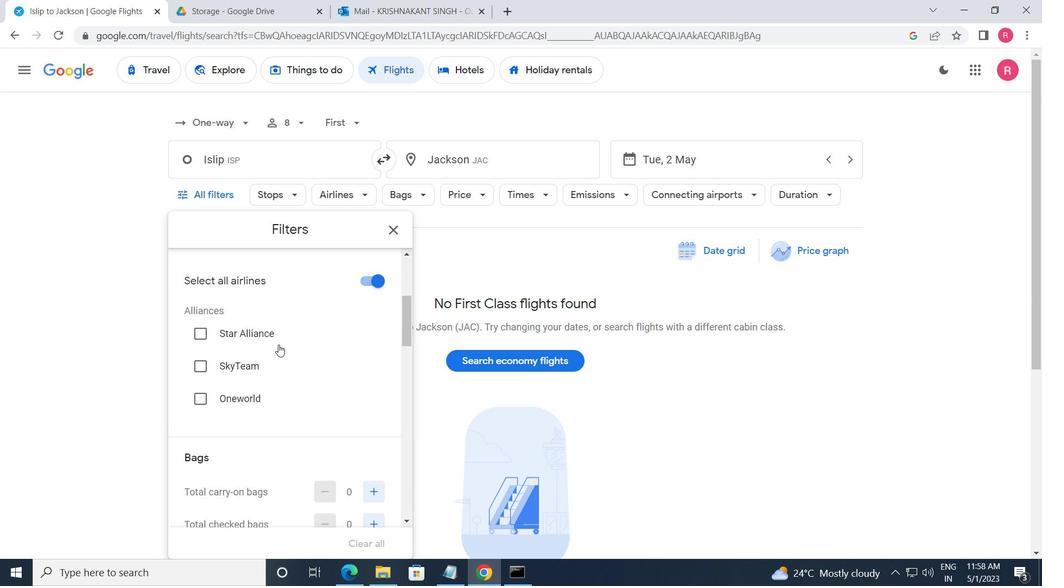 
Action: Mouse moved to (280, 336)
Screenshot: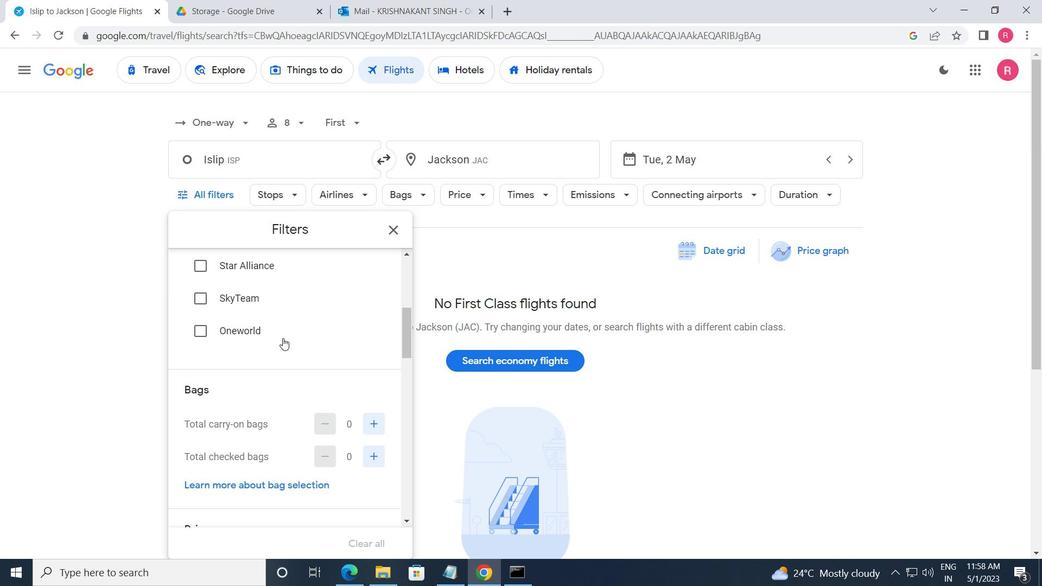 
Action: Mouse scrolled (280, 336) with delta (0, 0)
Screenshot: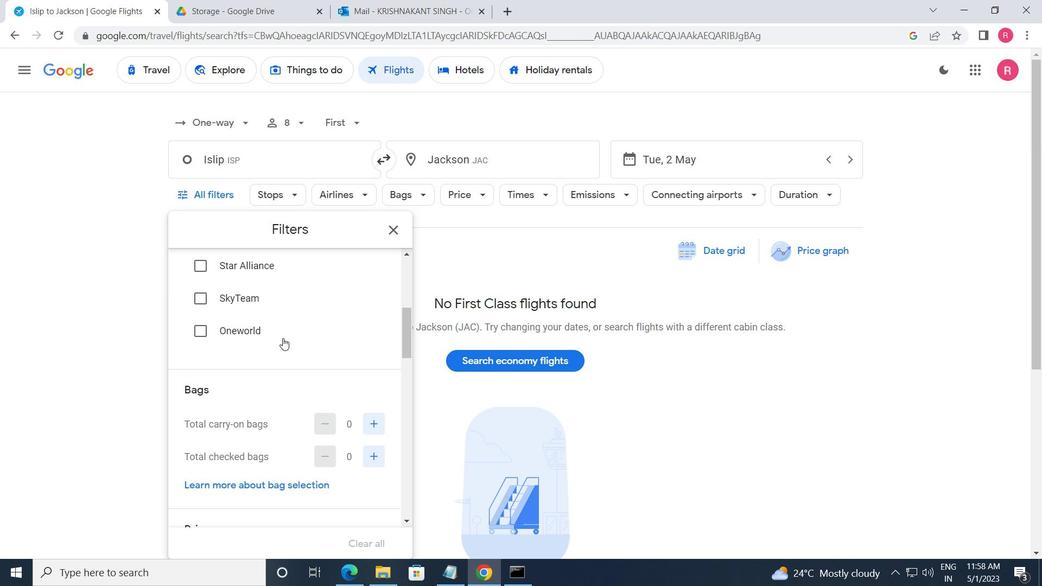 
Action: Mouse moved to (282, 341)
Screenshot: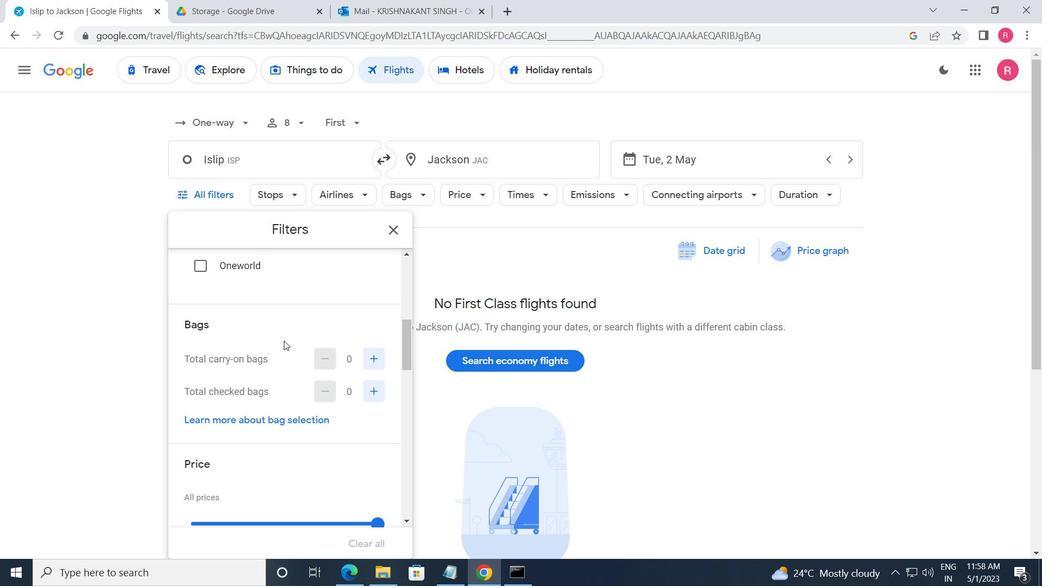 
Action: Mouse scrolled (282, 340) with delta (0, 0)
Screenshot: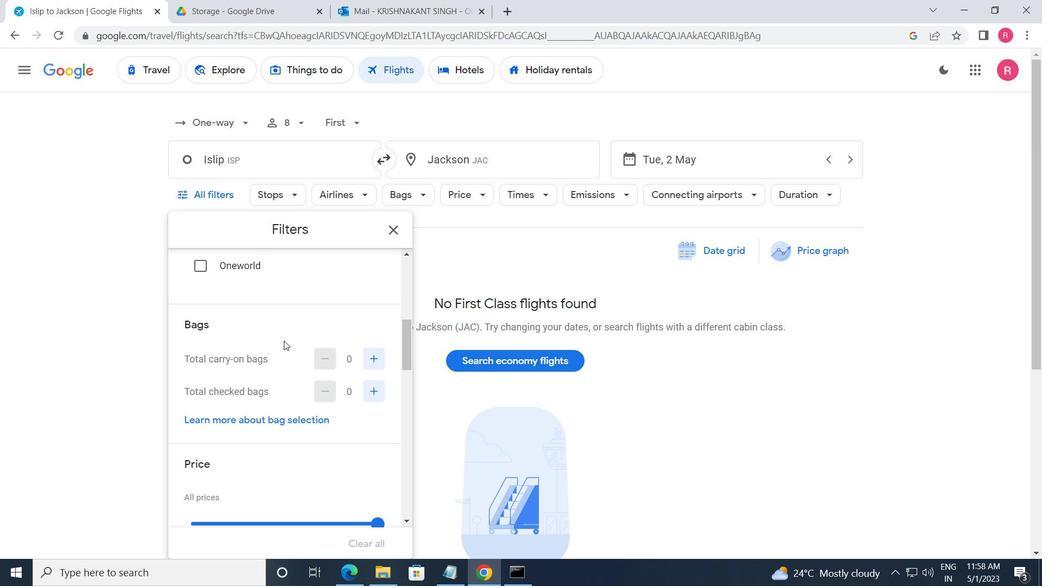 
Action: Mouse moved to (369, 318)
Screenshot: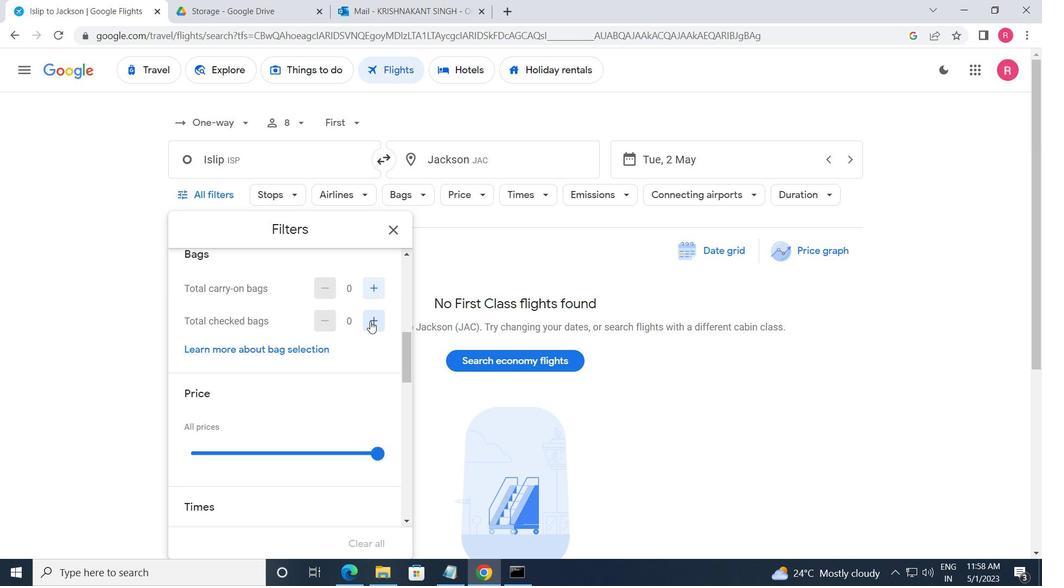 
Action: Mouse pressed left at (369, 318)
Screenshot: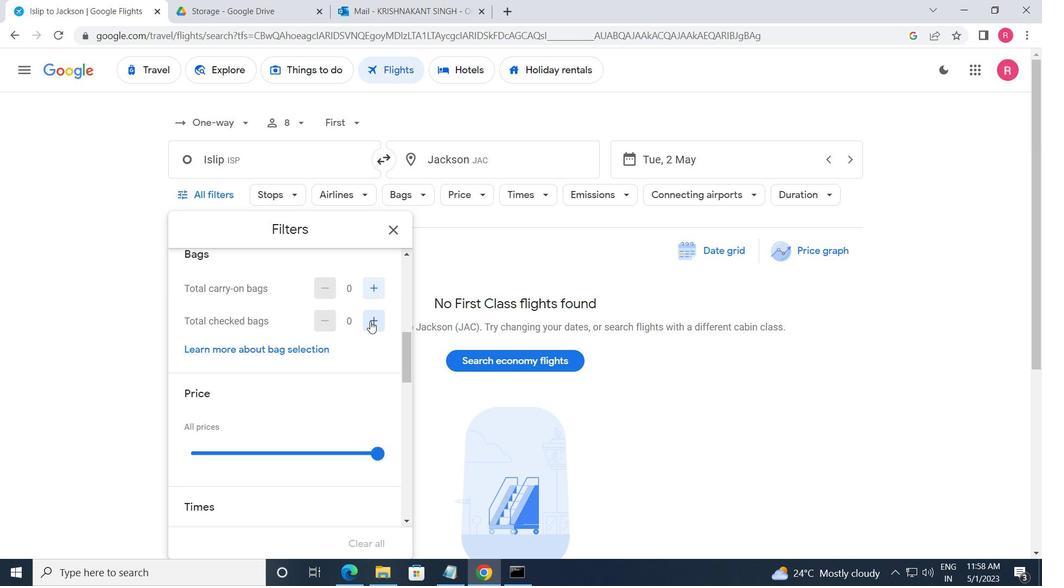 
Action: Mouse moved to (364, 322)
Screenshot: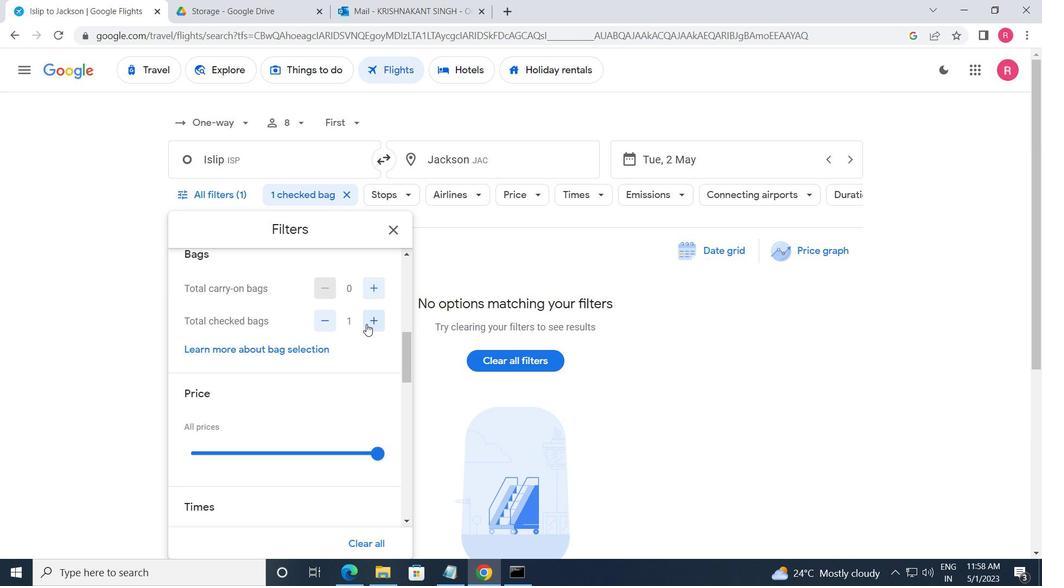 
Action: Mouse scrolled (364, 321) with delta (0, -1)
Screenshot: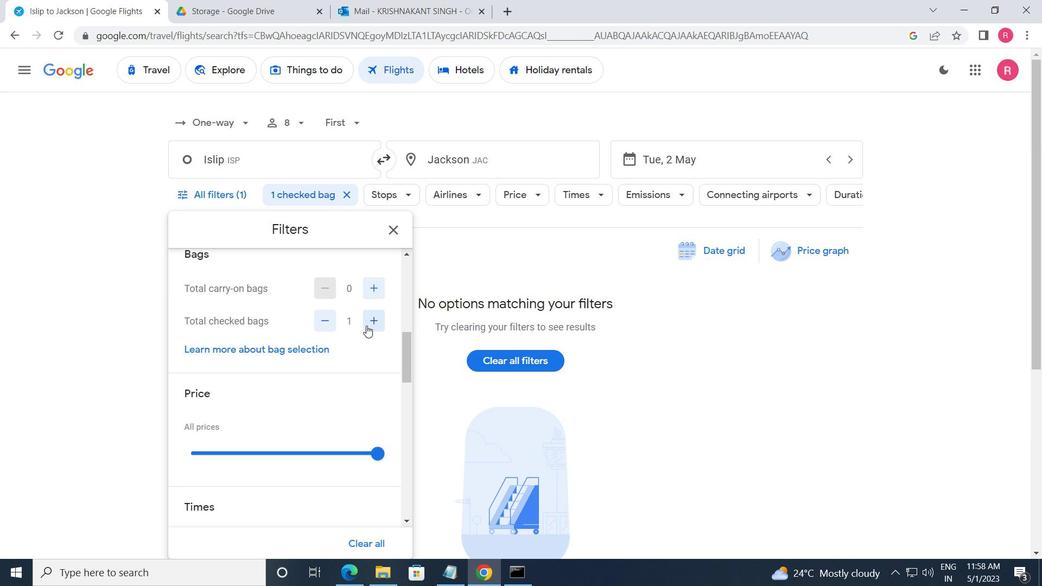 
Action: Mouse moved to (373, 379)
Screenshot: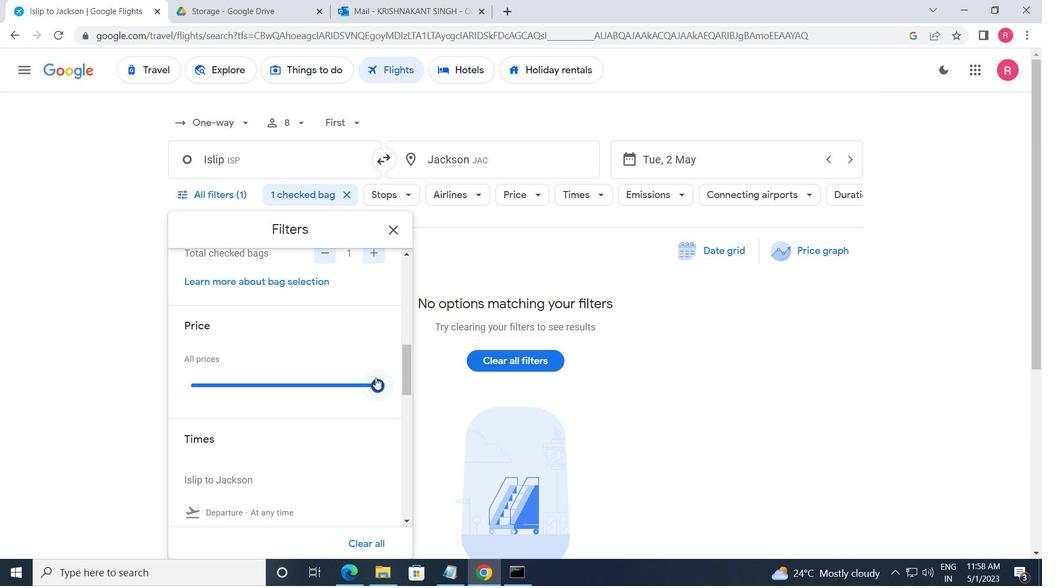
Action: Mouse pressed left at (373, 379)
Screenshot: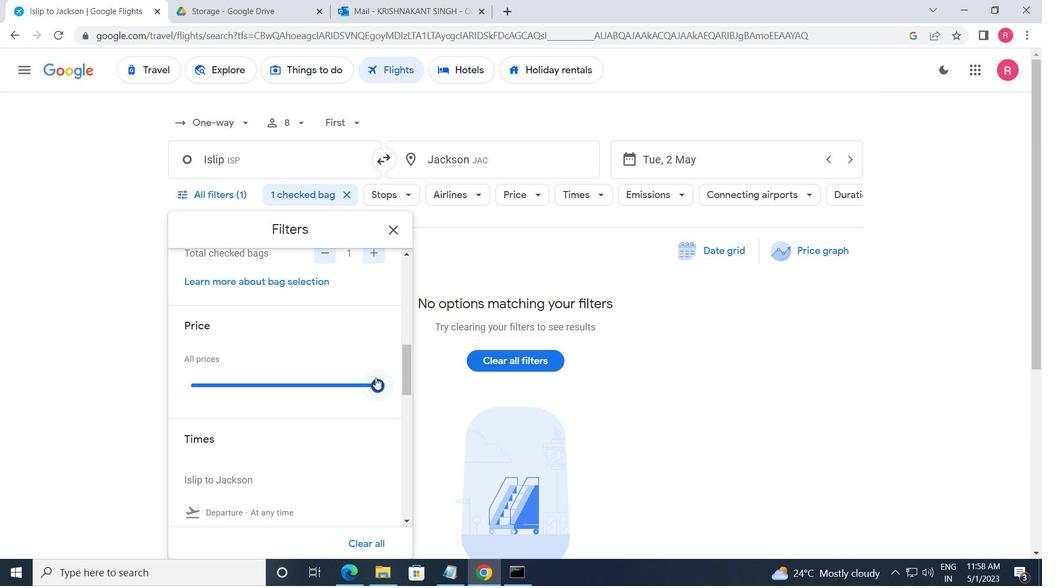 
Action: Mouse moved to (367, 369)
Screenshot: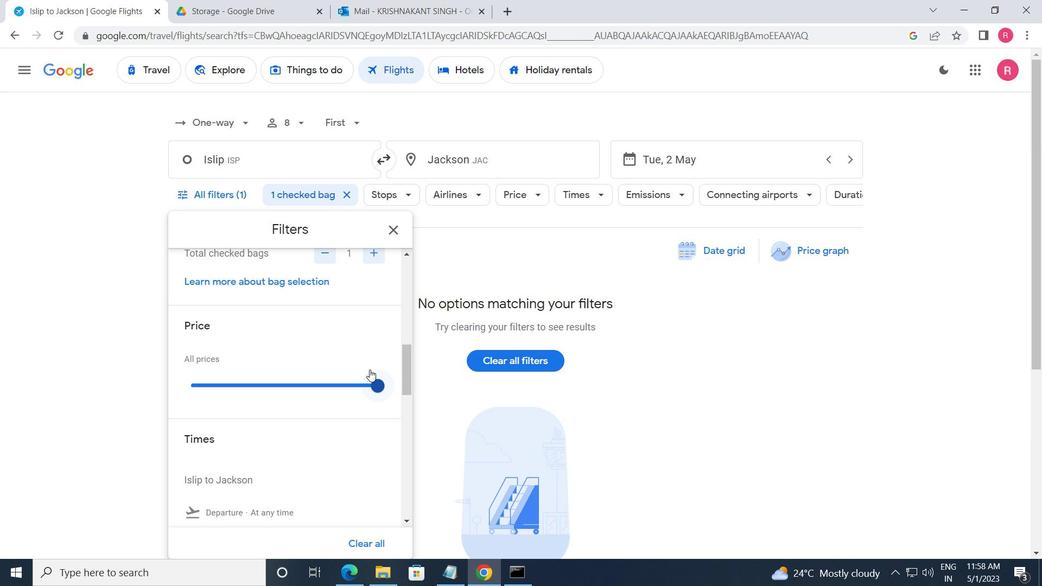 
Action: Mouse scrolled (367, 369) with delta (0, 0)
Screenshot: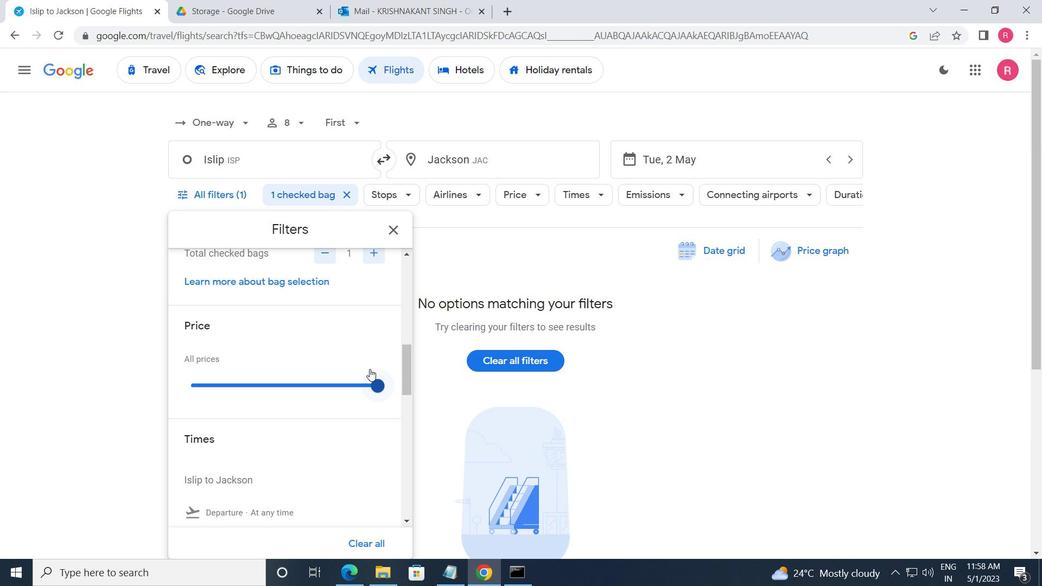 
Action: Mouse scrolled (367, 369) with delta (0, 0)
Screenshot: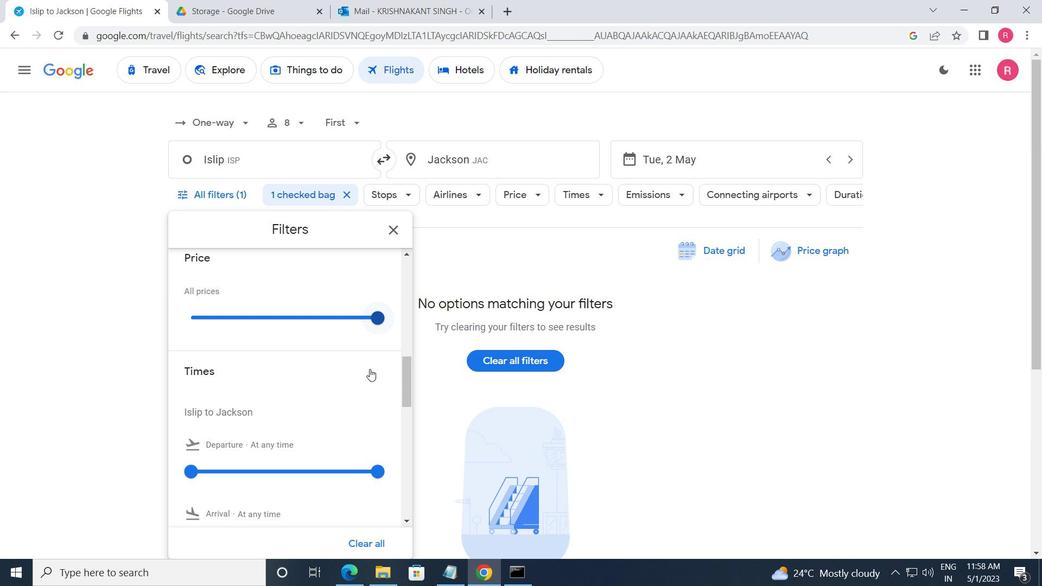 
Action: Mouse moved to (190, 407)
Screenshot: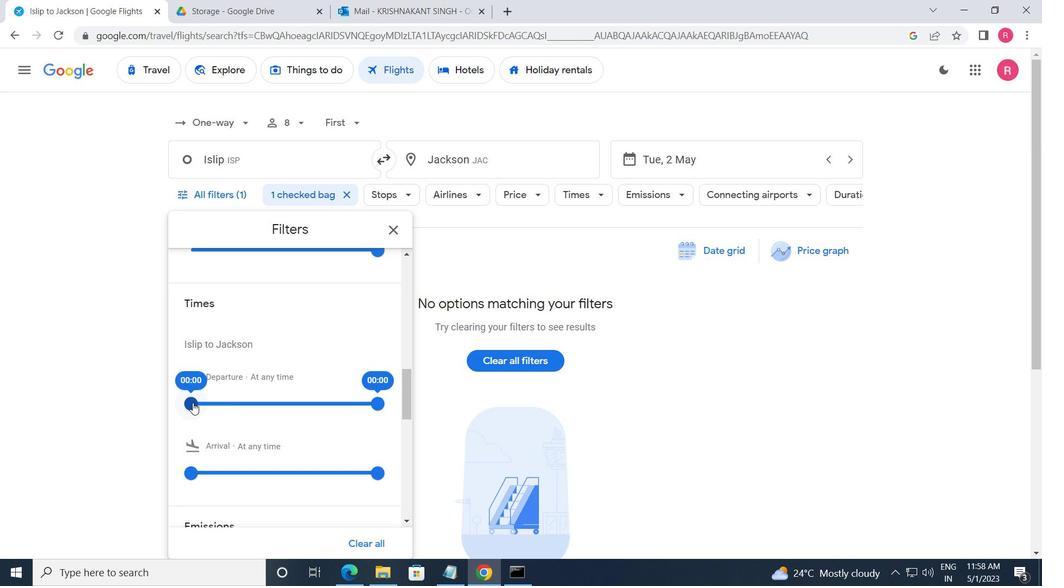 
Action: Mouse pressed left at (190, 407)
Screenshot: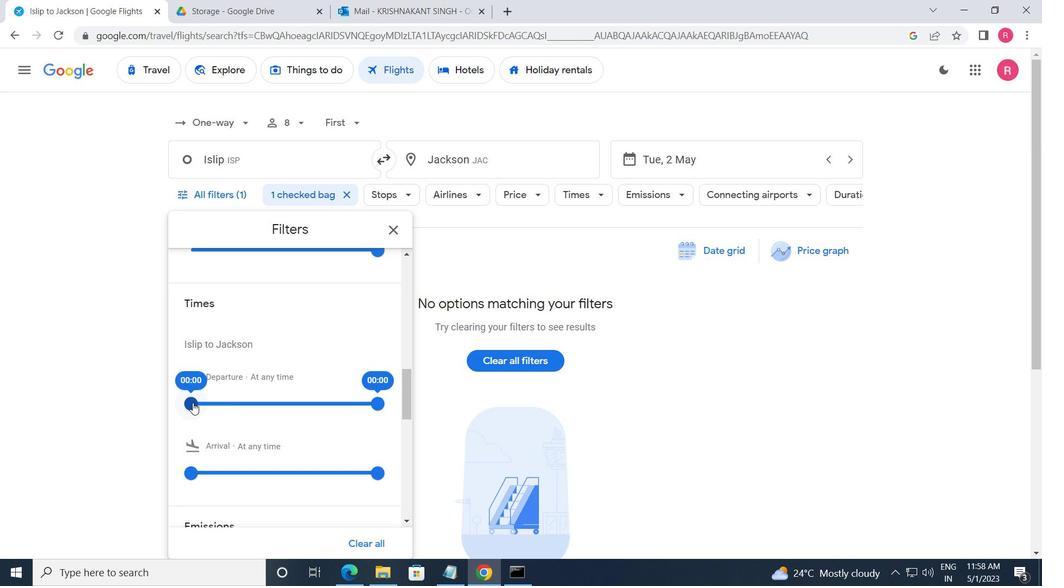 
Action: Mouse moved to (381, 408)
Screenshot: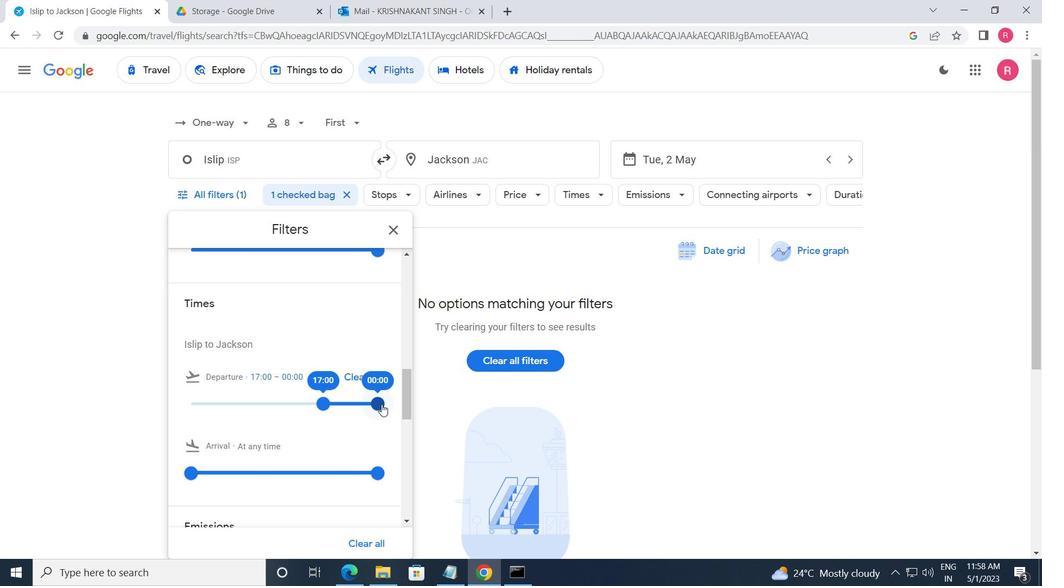 
Action: Mouse pressed left at (381, 408)
Screenshot: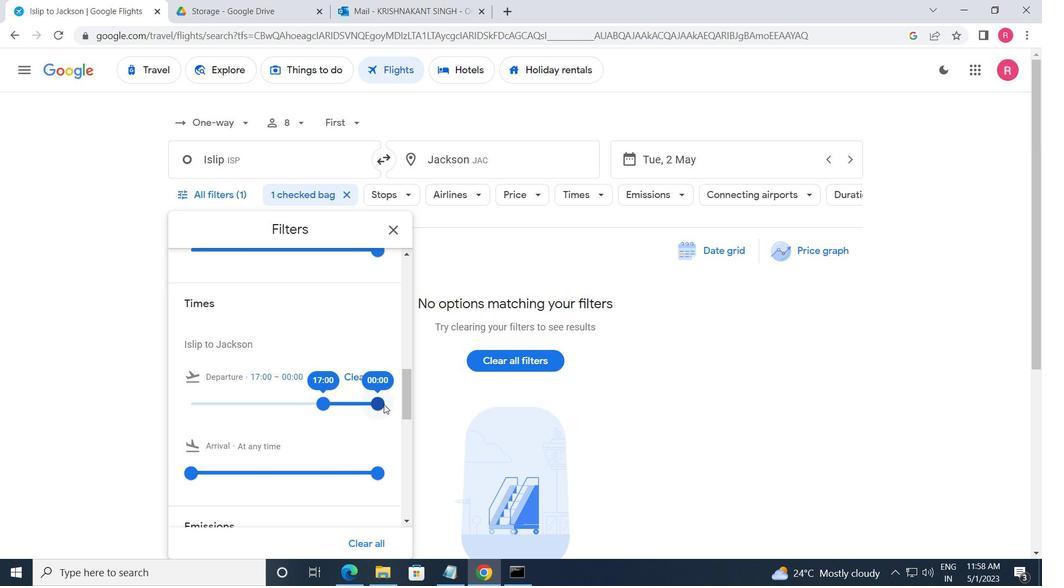 
Action: Mouse moved to (390, 217)
Screenshot: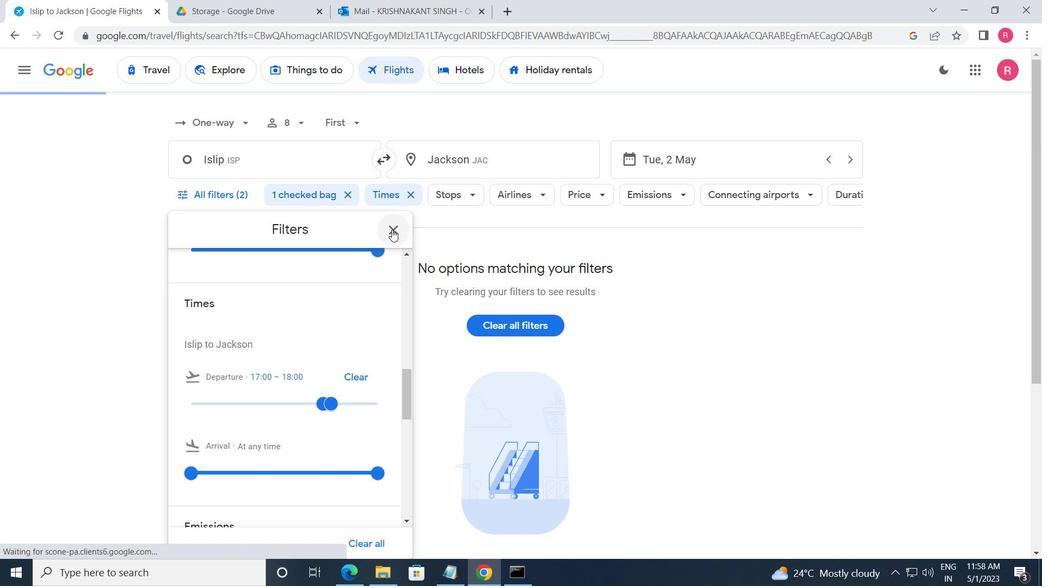 
Action: Mouse pressed left at (390, 217)
Screenshot: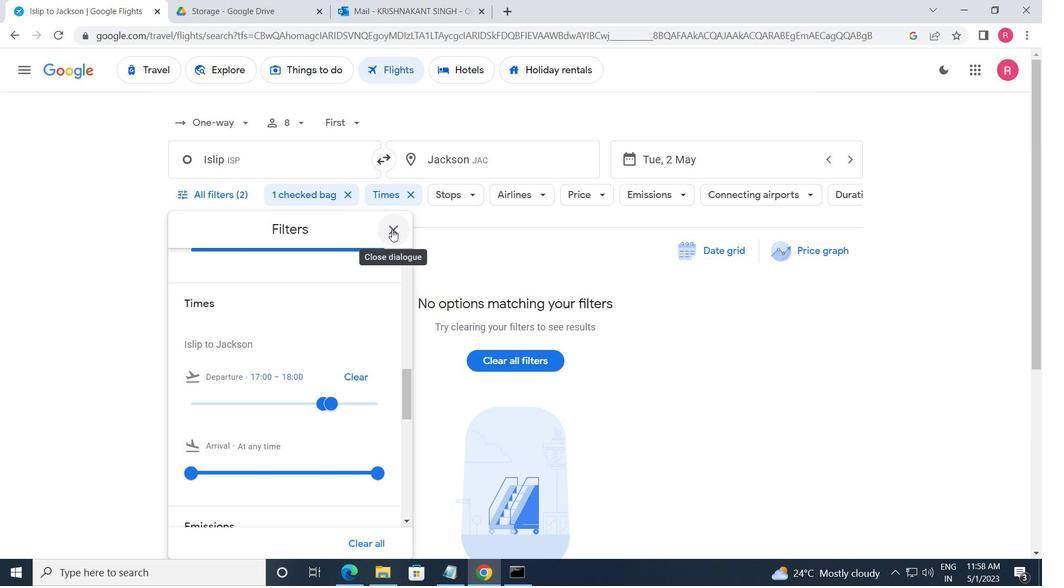 
Action: Mouse moved to (368, 180)
Screenshot: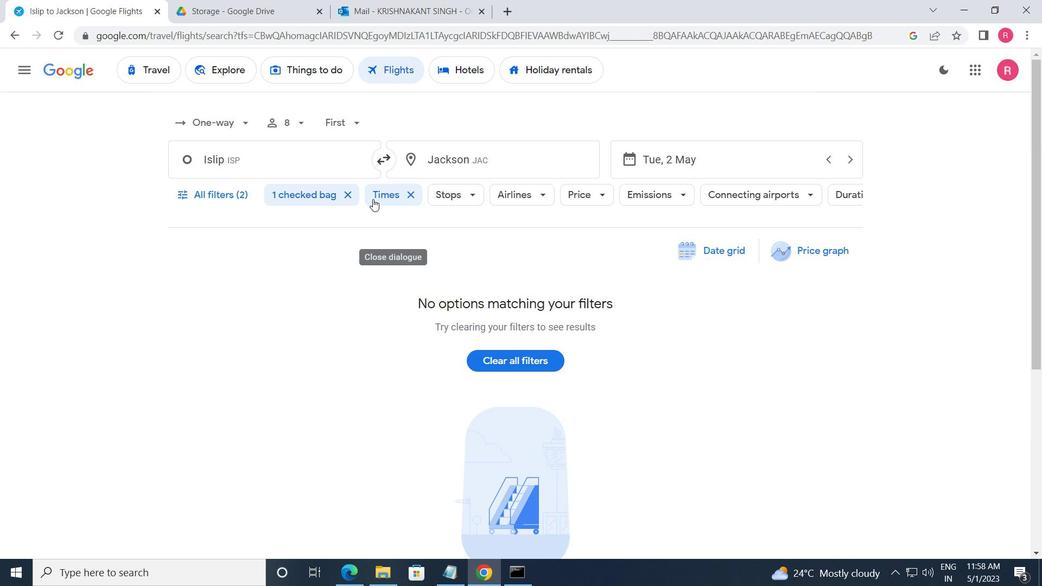 
